 Task: Search one way flight ticket for 5 adults, 2 children, 1 infant in seat and 2 infants on lap in economy from Salina: Salina Regional Airport to New Bern: Coastal Carolina Regional Airport (was Craven County Regional) on 5-4-2023. Number of bags: 1 carry on bag and 1 checked bag. Price is upto 97000. Outbound departure time preference is 17:30.
Action: Mouse moved to (301, 281)
Screenshot: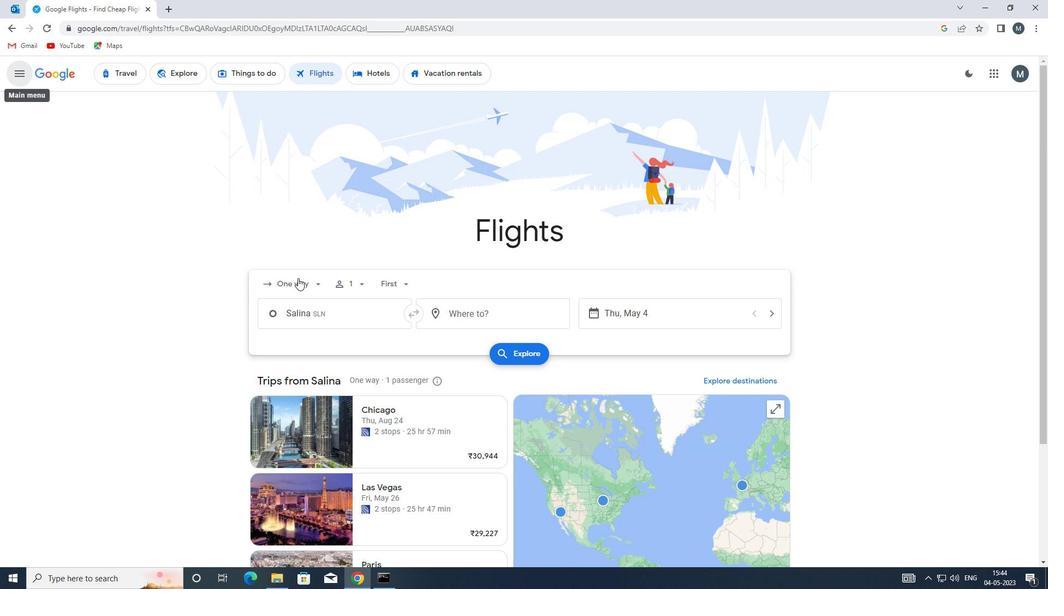 
Action: Mouse pressed left at (301, 281)
Screenshot: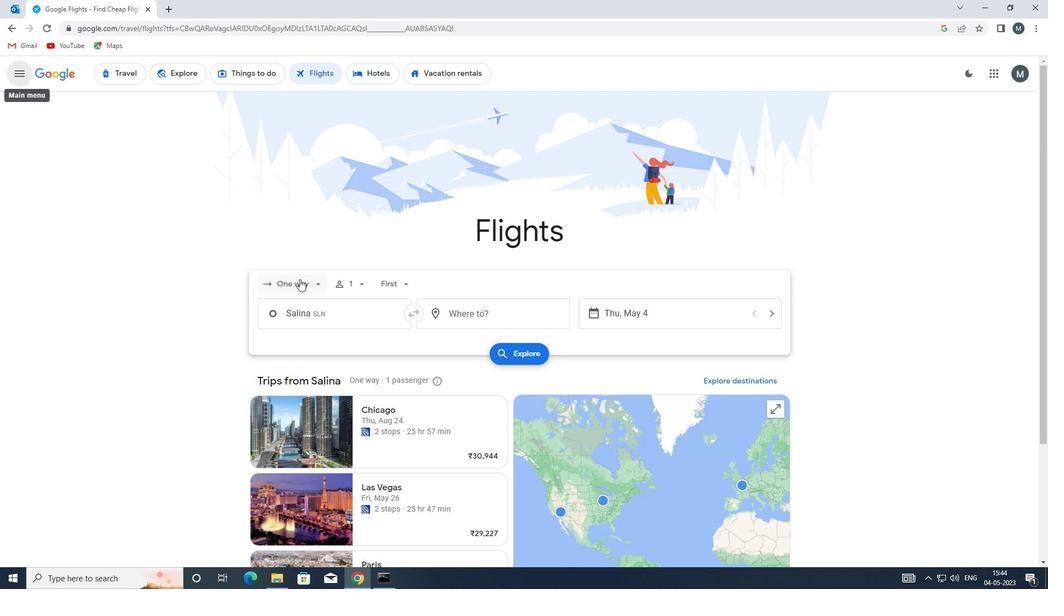 
Action: Mouse moved to (308, 330)
Screenshot: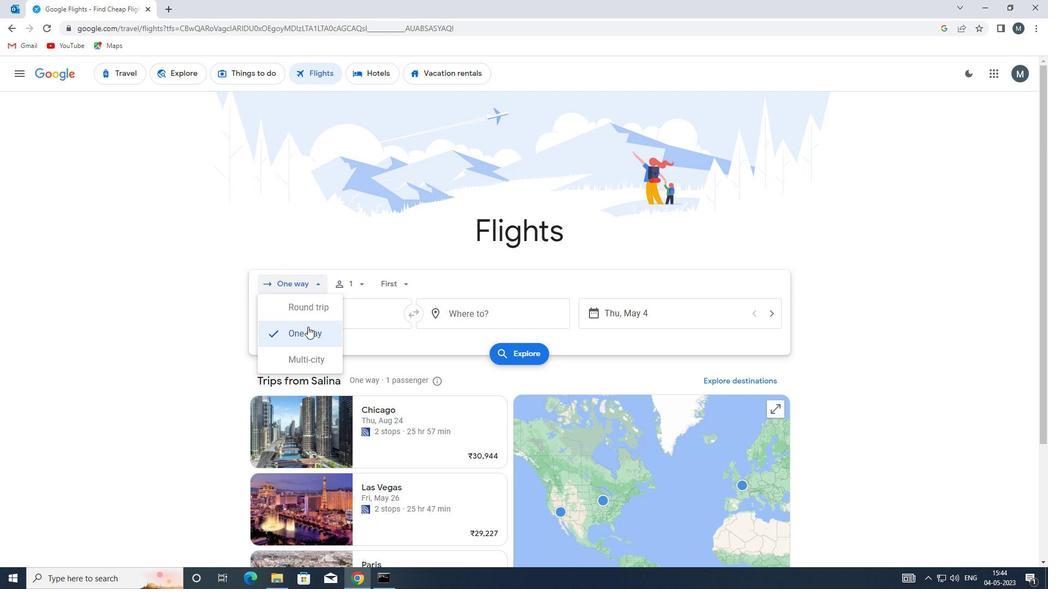 
Action: Mouse pressed left at (308, 330)
Screenshot: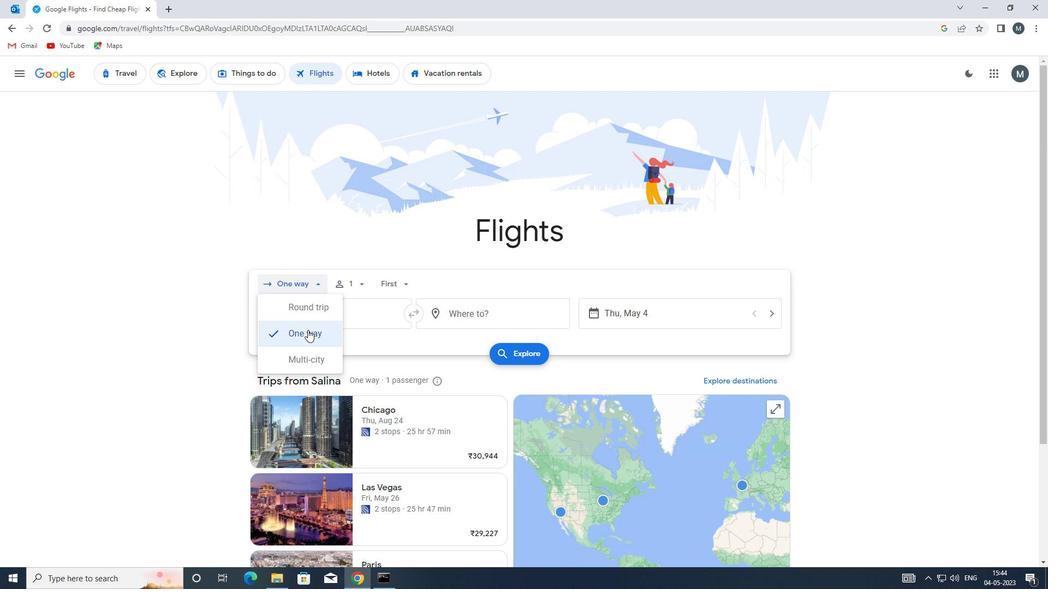 
Action: Mouse moved to (366, 285)
Screenshot: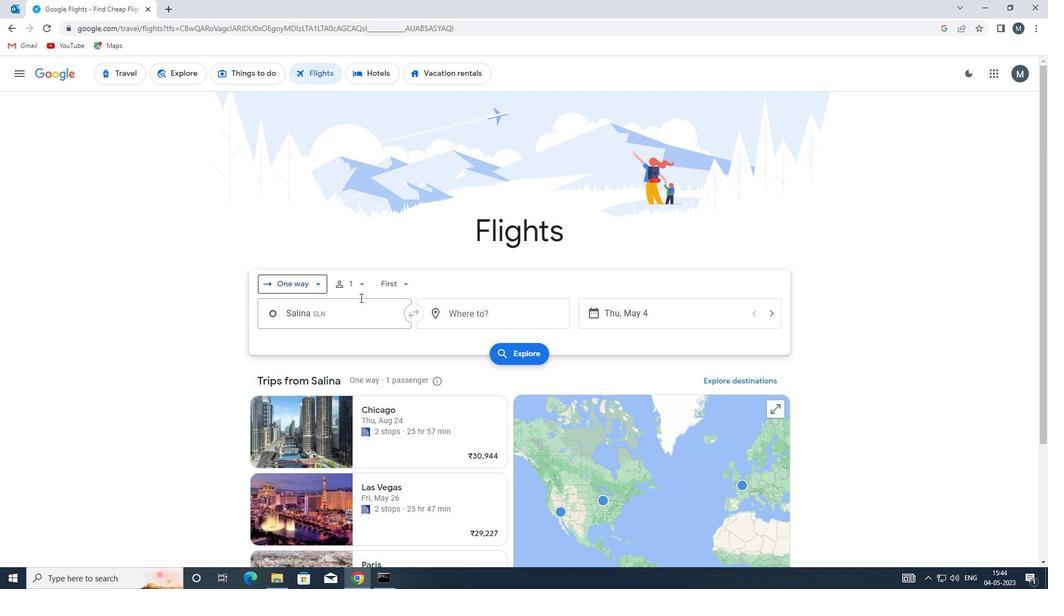 
Action: Mouse pressed left at (366, 285)
Screenshot: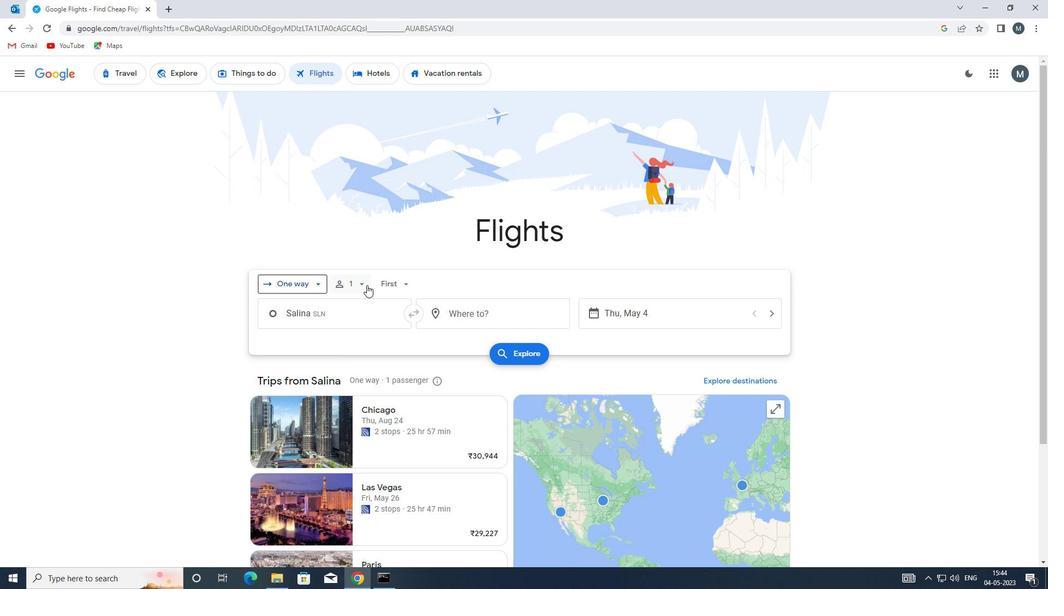 
Action: Mouse moved to (442, 315)
Screenshot: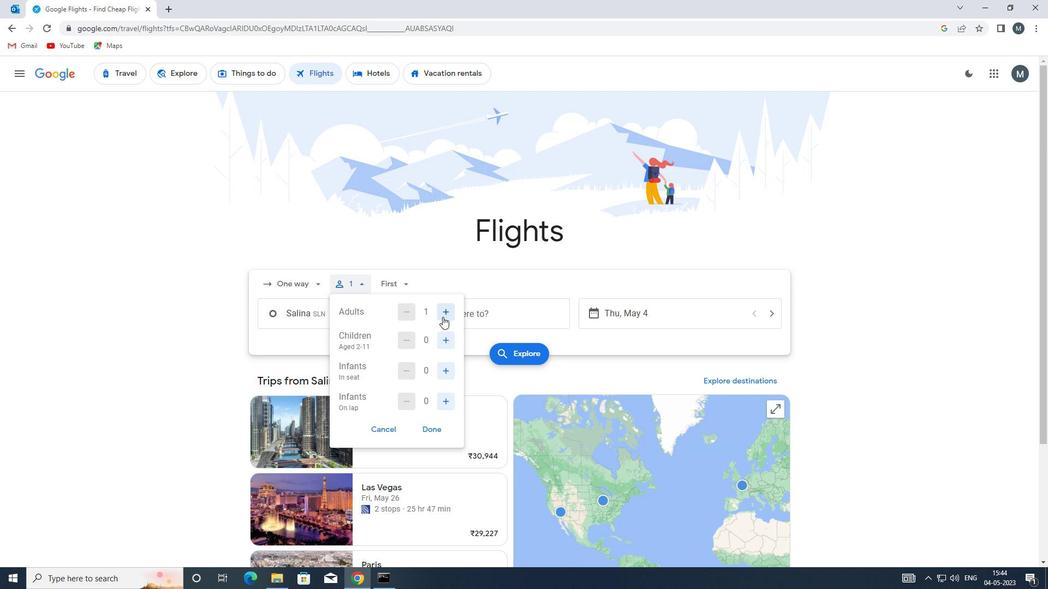 
Action: Mouse pressed left at (442, 315)
Screenshot: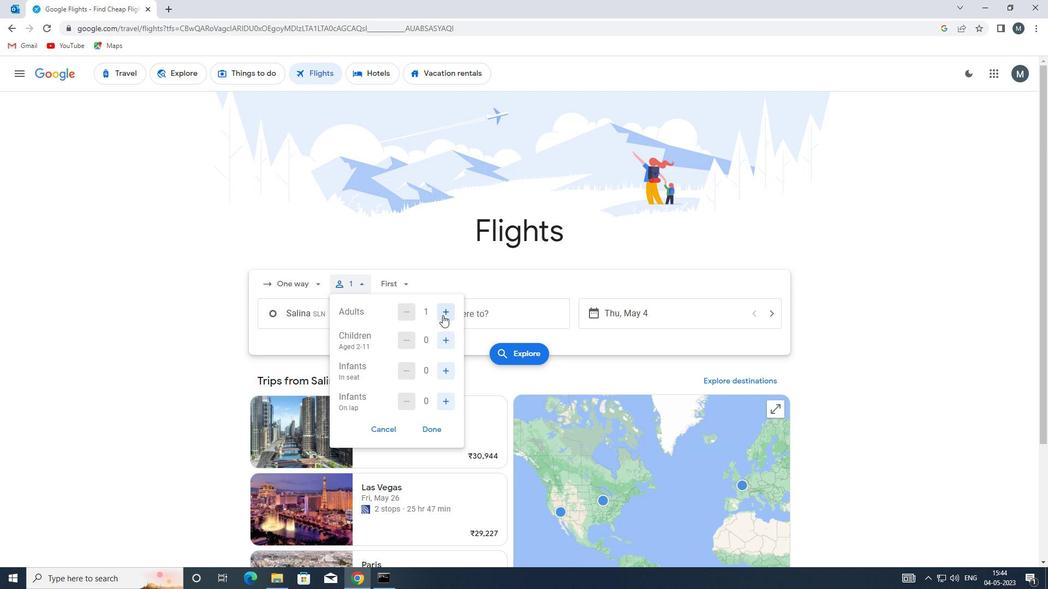 
Action: Mouse moved to (443, 315)
Screenshot: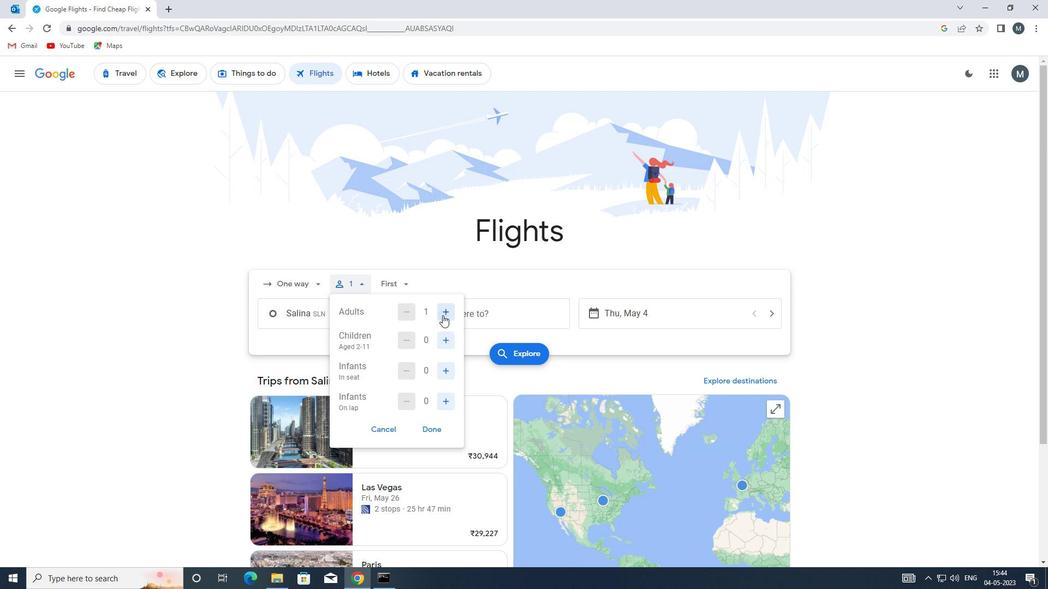 
Action: Mouse pressed left at (443, 315)
Screenshot: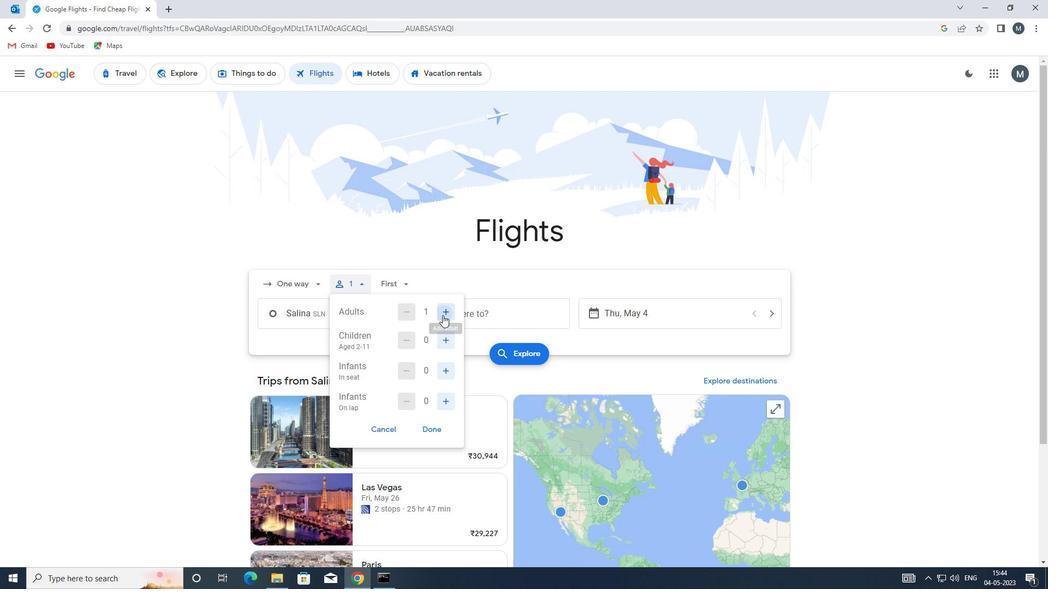 
Action: Mouse pressed left at (443, 315)
Screenshot: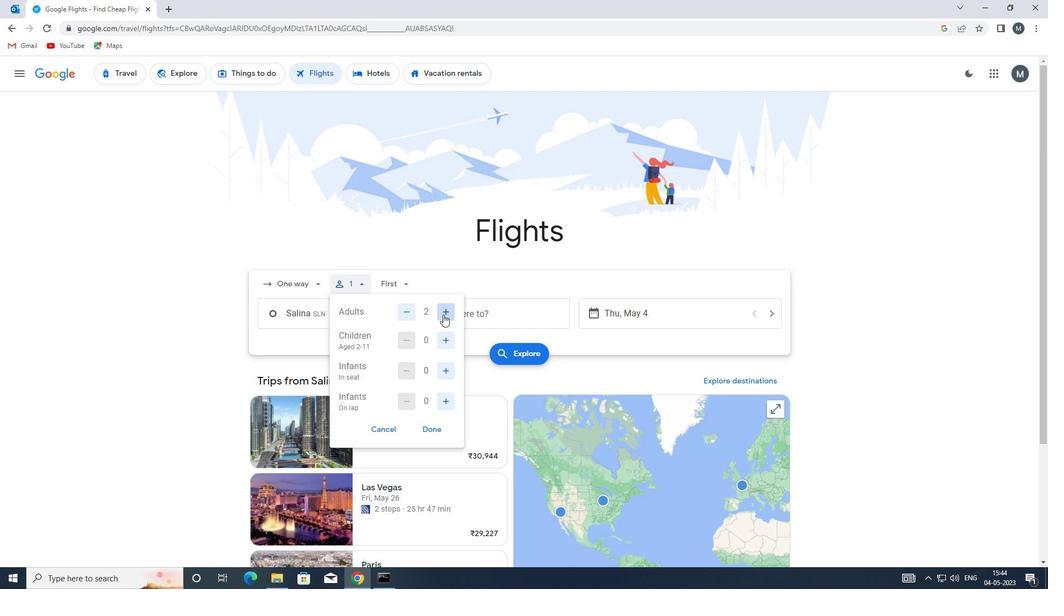 
Action: Mouse pressed left at (443, 315)
Screenshot: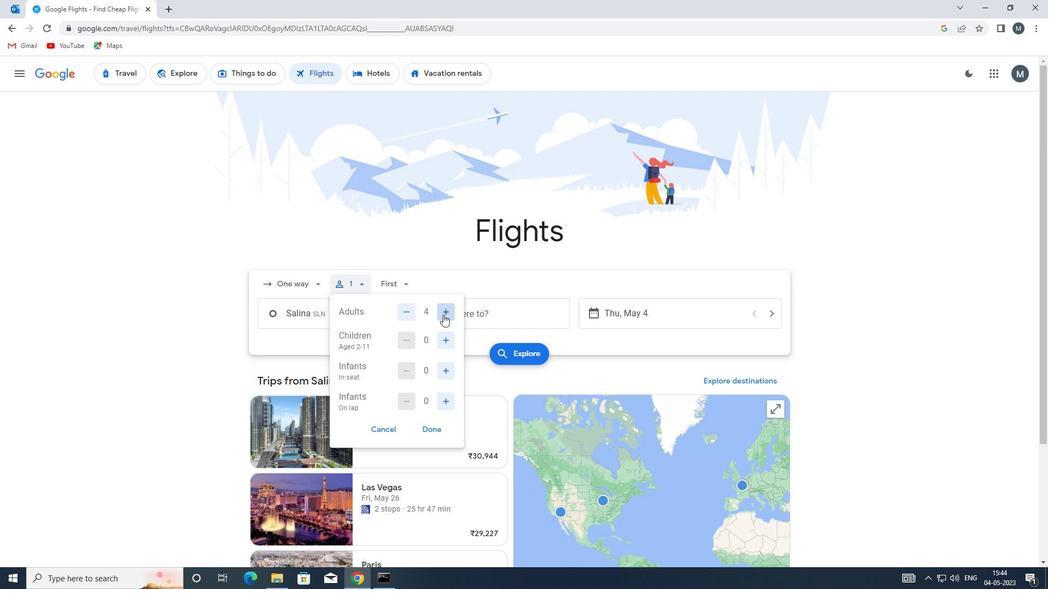
Action: Mouse moved to (449, 345)
Screenshot: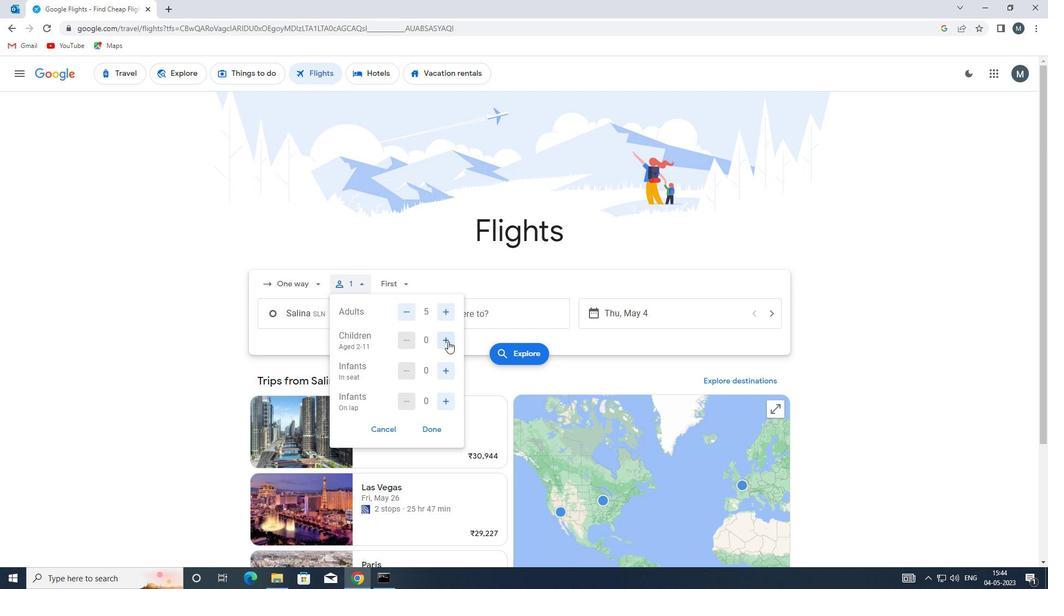 
Action: Mouse pressed left at (449, 345)
Screenshot: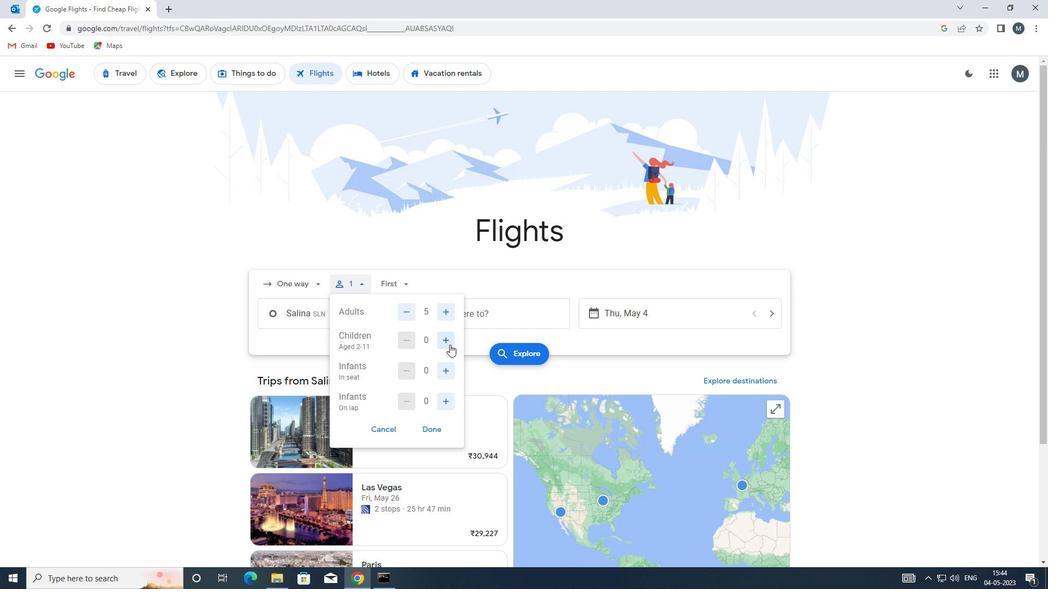 
Action: Mouse moved to (450, 345)
Screenshot: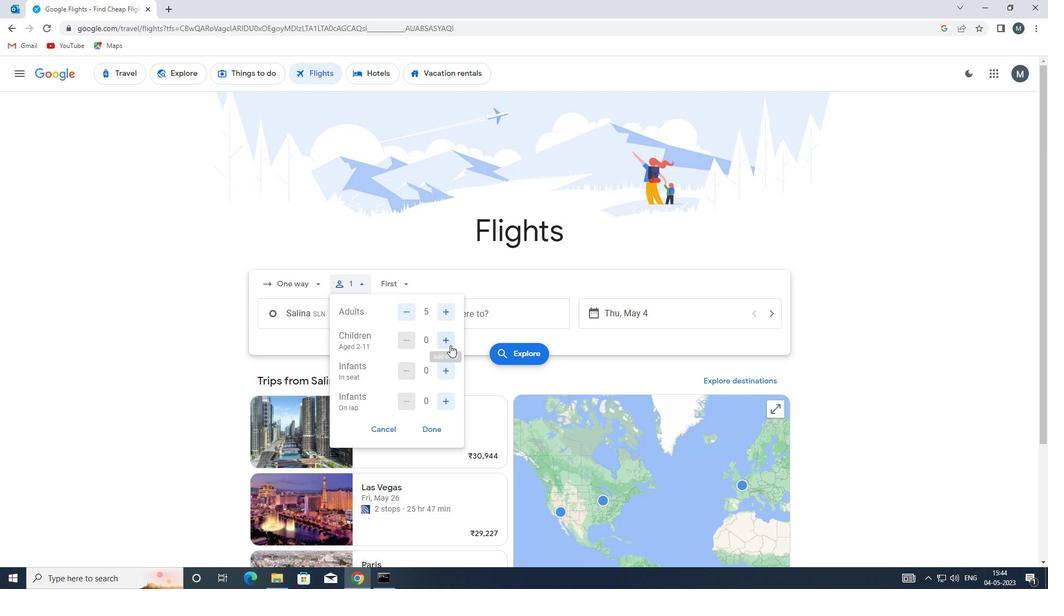 
Action: Mouse pressed left at (450, 345)
Screenshot: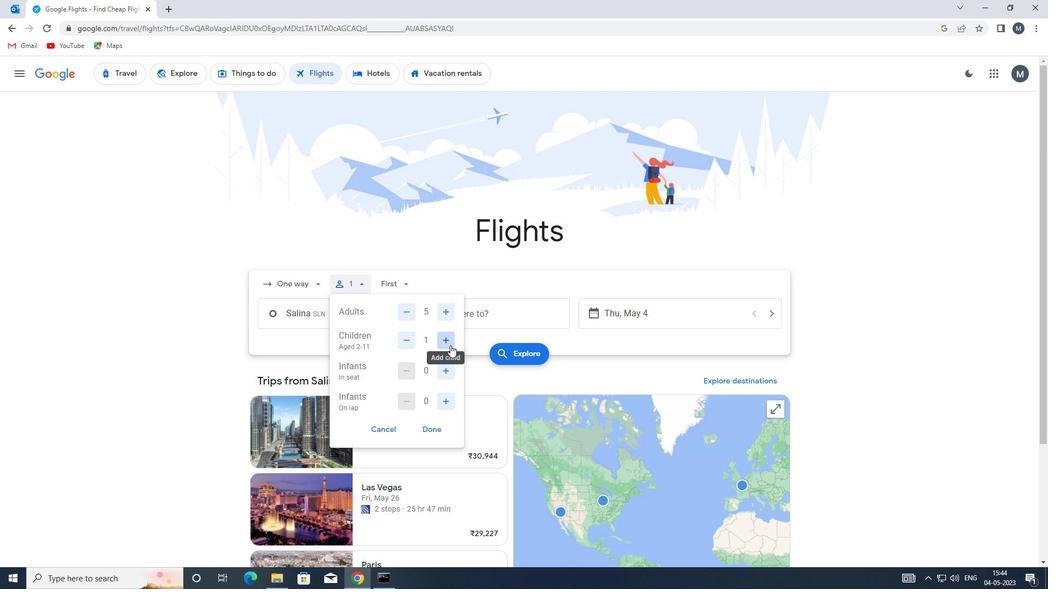 
Action: Mouse moved to (443, 369)
Screenshot: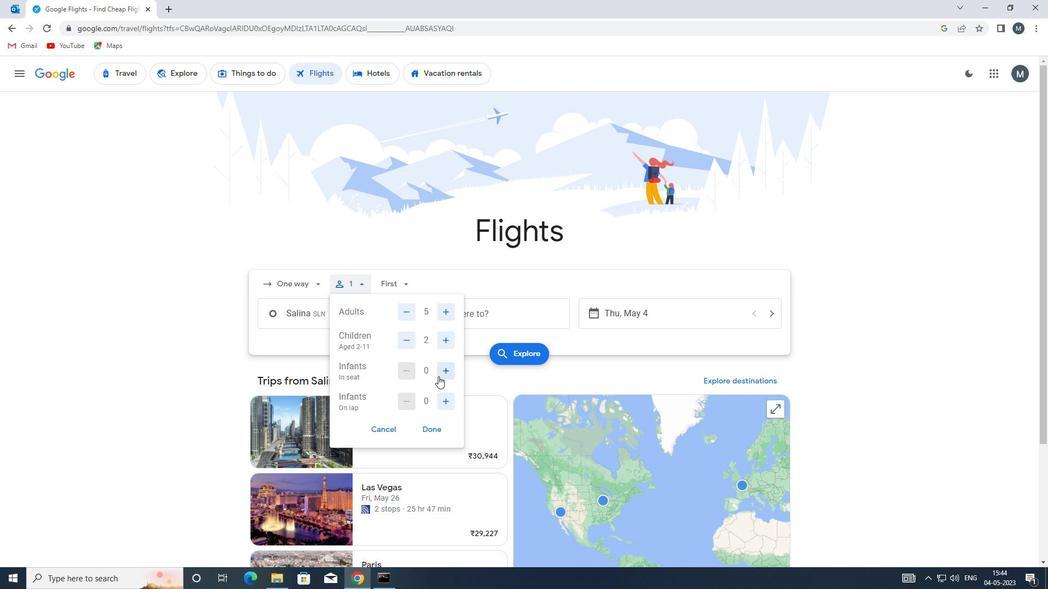 
Action: Mouse pressed left at (443, 369)
Screenshot: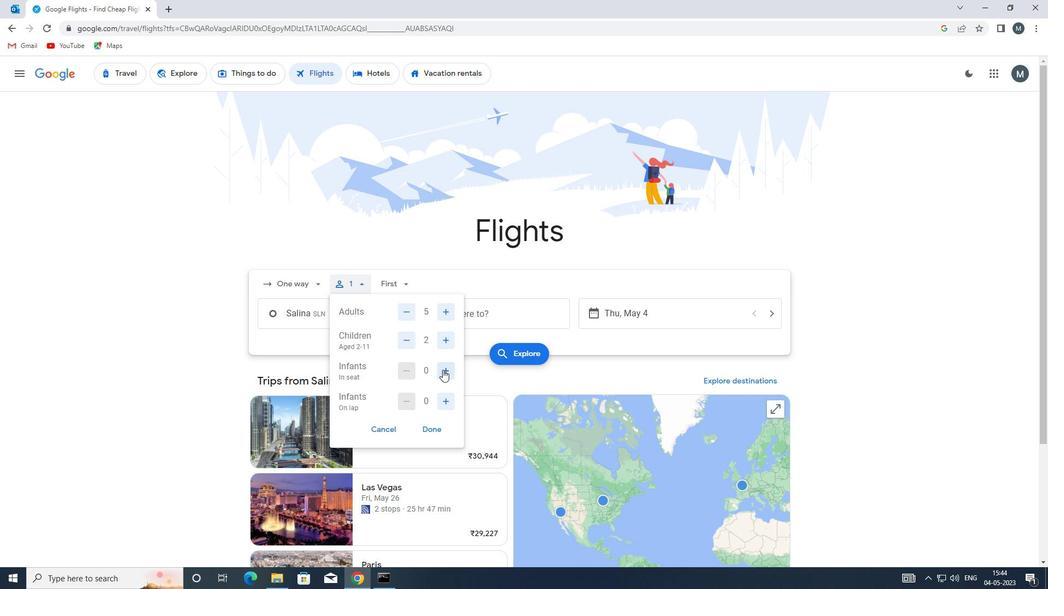 
Action: Mouse moved to (447, 401)
Screenshot: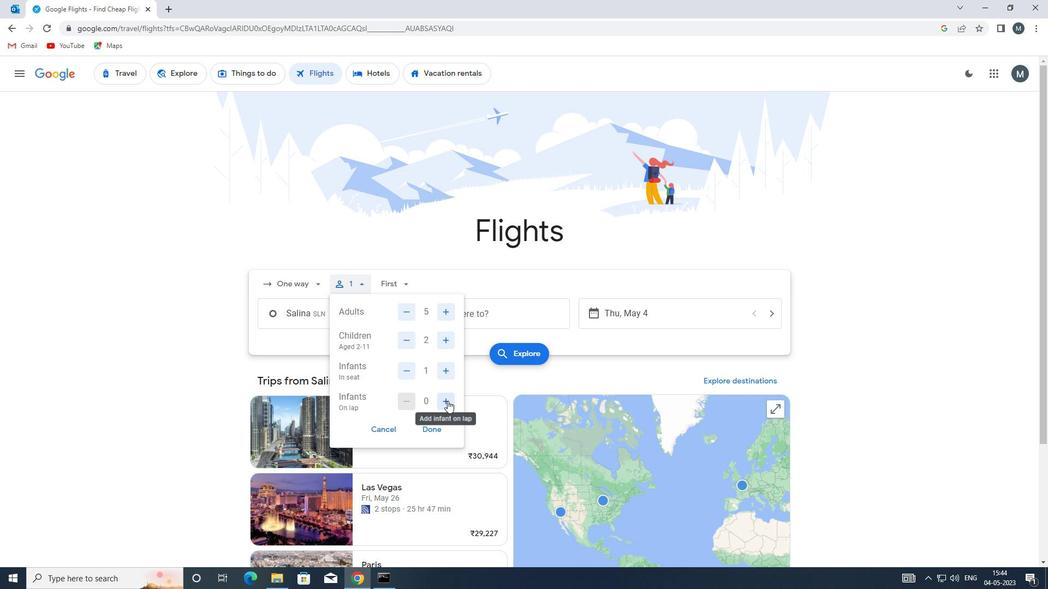 
Action: Mouse pressed left at (447, 401)
Screenshot: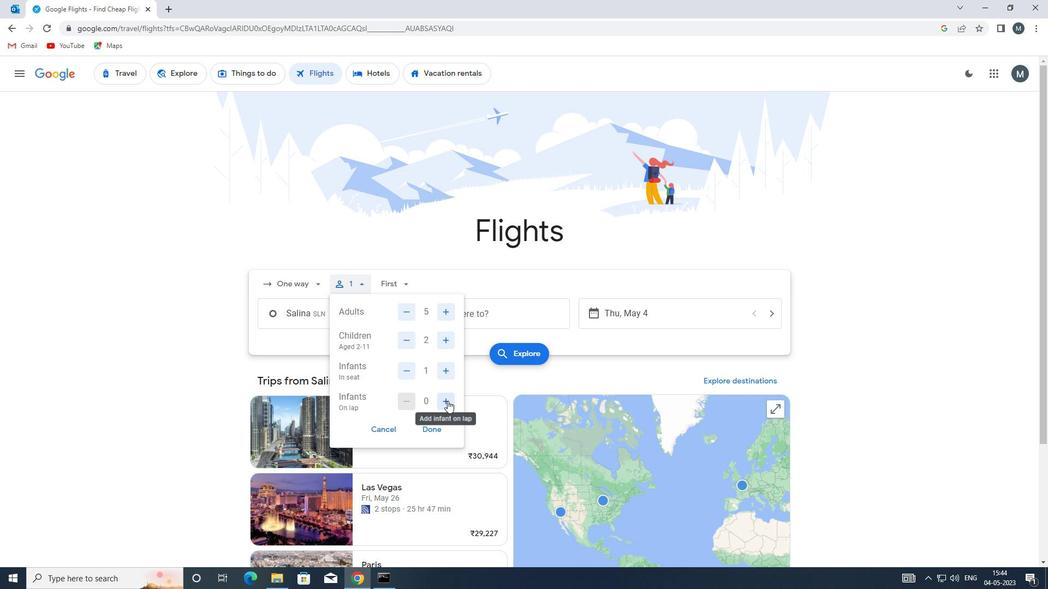 
Action: Mouse moved to (447, 402)
Screenshot: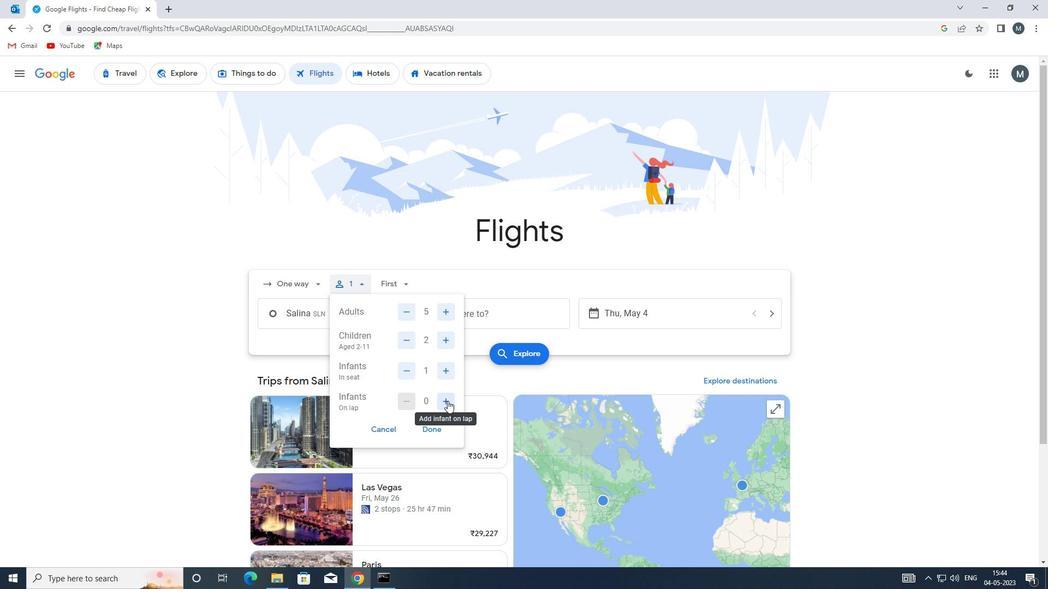 
Action: Mouse pressed left at (447, 402)
Screenshot: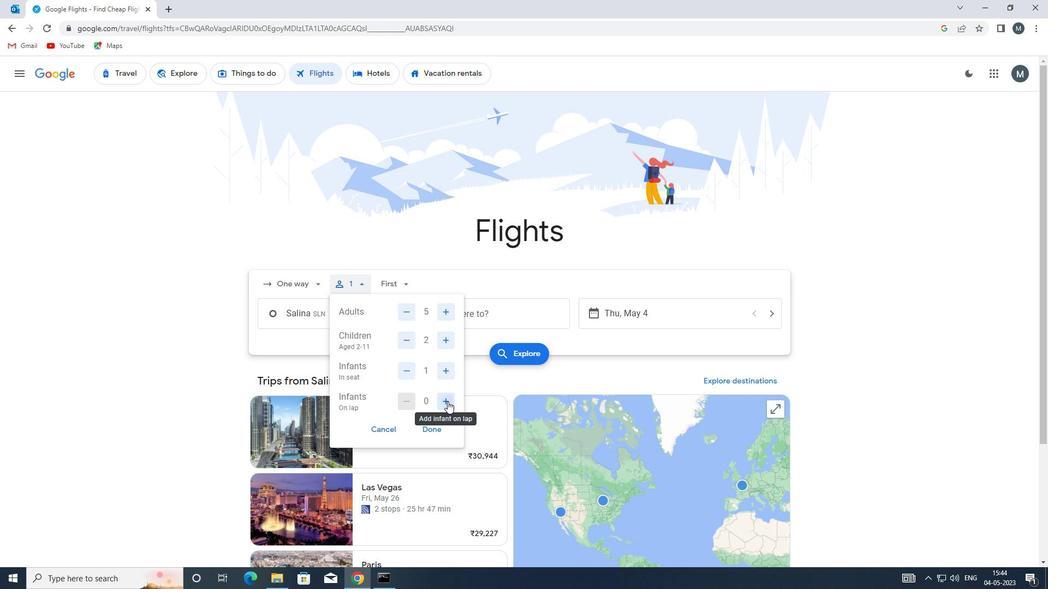 
Action: Mouse moved to (402, 399)
Screenshot: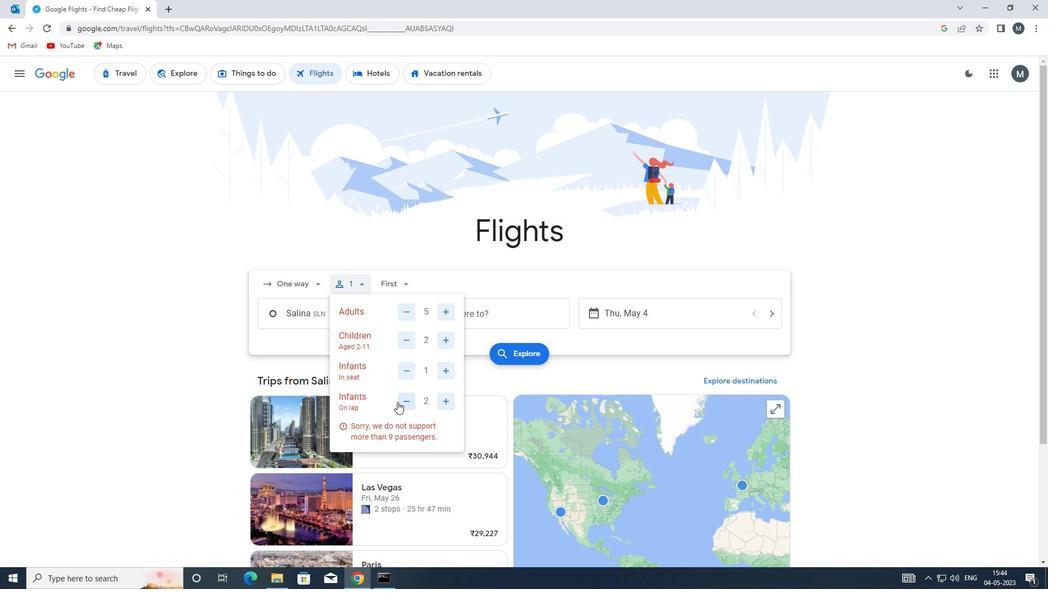 
Action: Mouse pressed left at (402, 399)
Screenshot: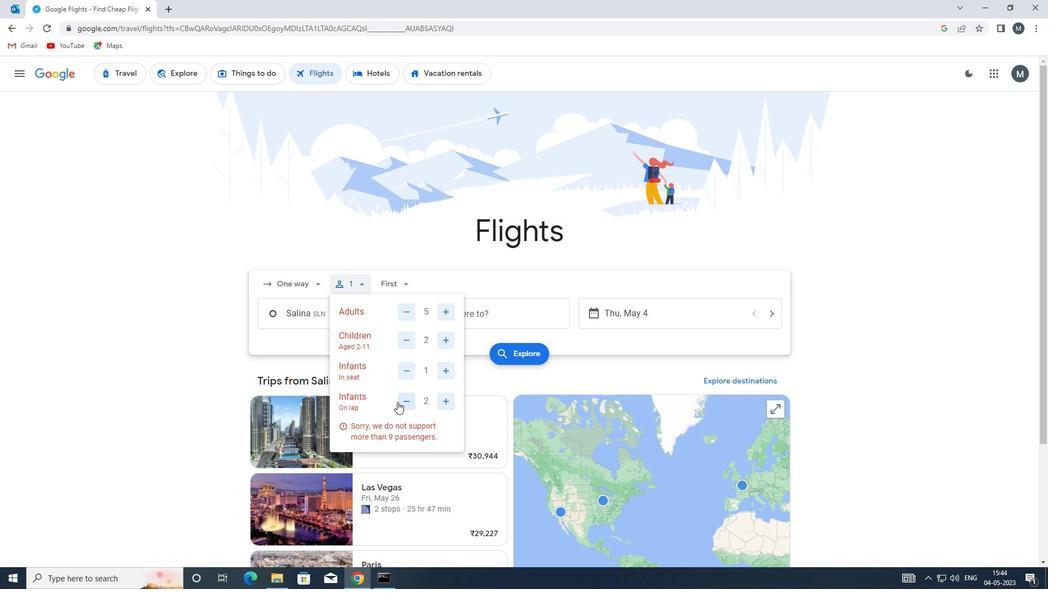 
Action: Mouse moved to (437, 424)
Screenshot: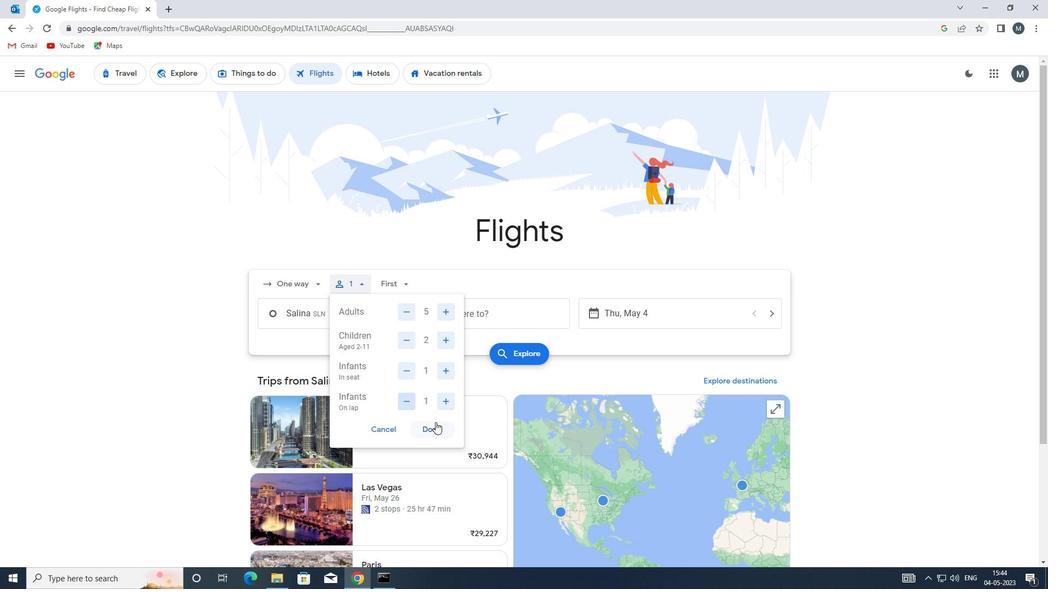 
Action: Mouse pressed left at (437, 424)
Screenshot: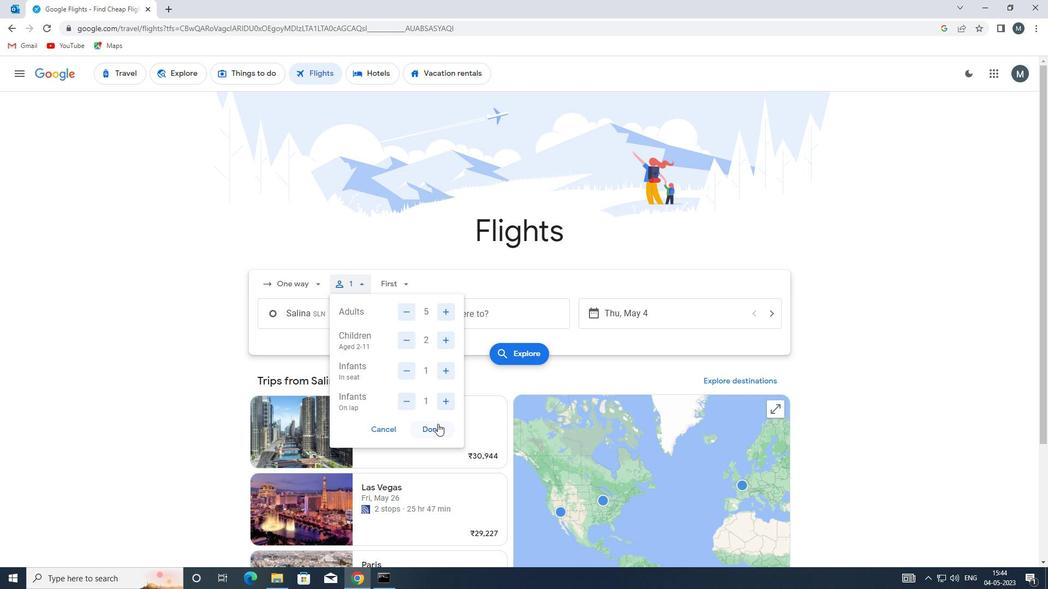 
Action: Mouse moved to (409, 284)
Screenshot: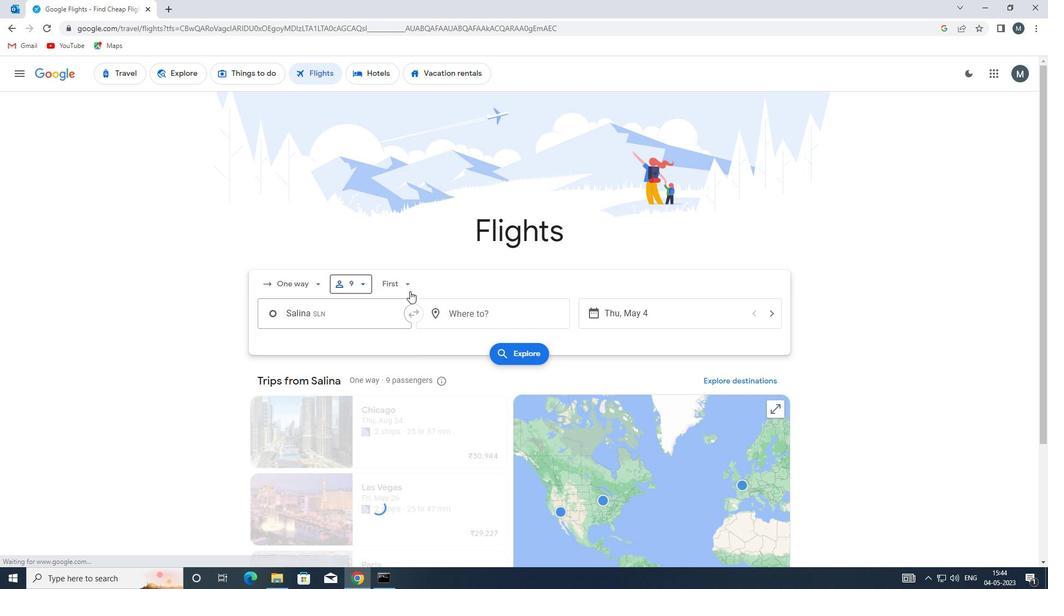 
Action: Mouse pressed left at (409, 284)
Screenshot: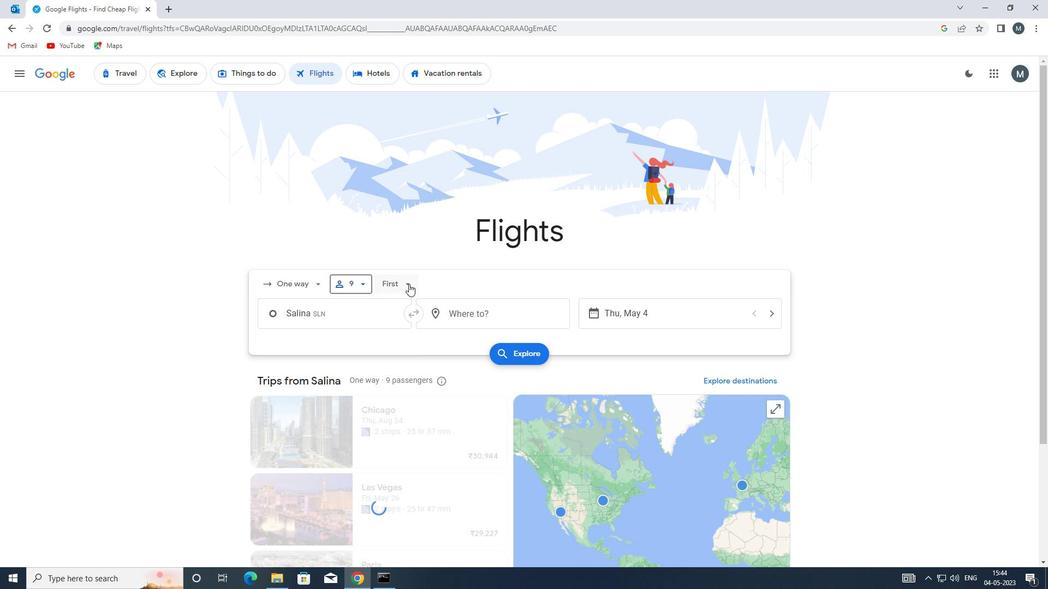 
Action: Mouse moved to (418, 306)
Screenshot: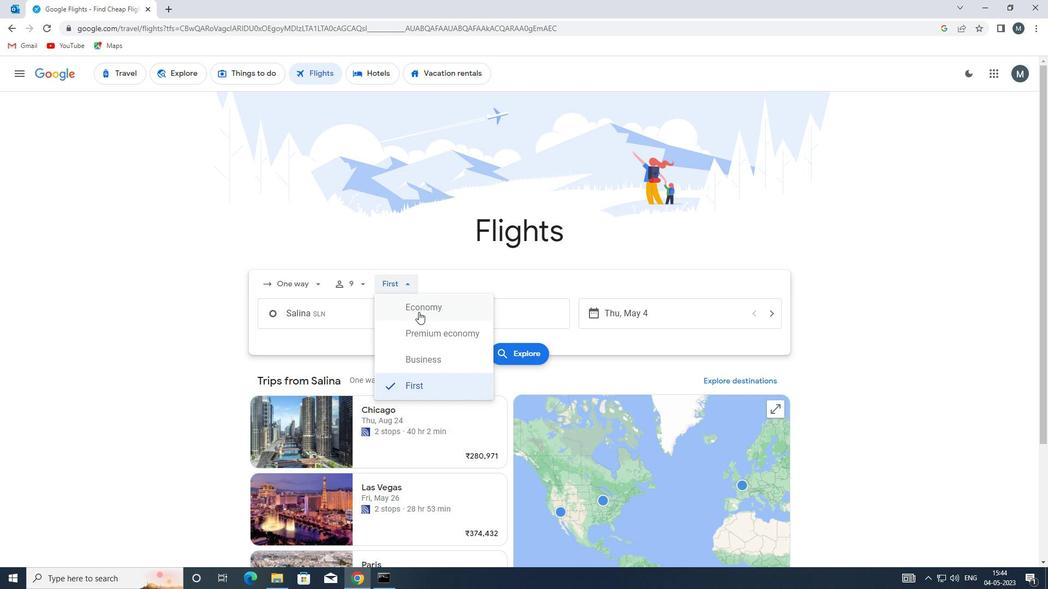 
Action: Mouse pressed left at (418, 306)
Screenshot: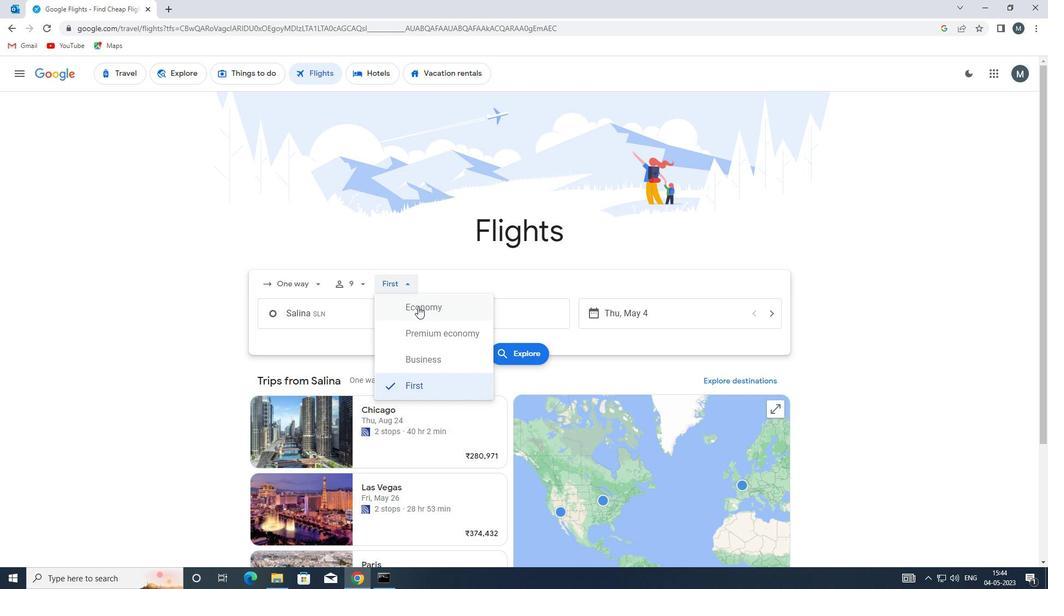 
Action: Mouse moved to (350, 316)
Screenshot: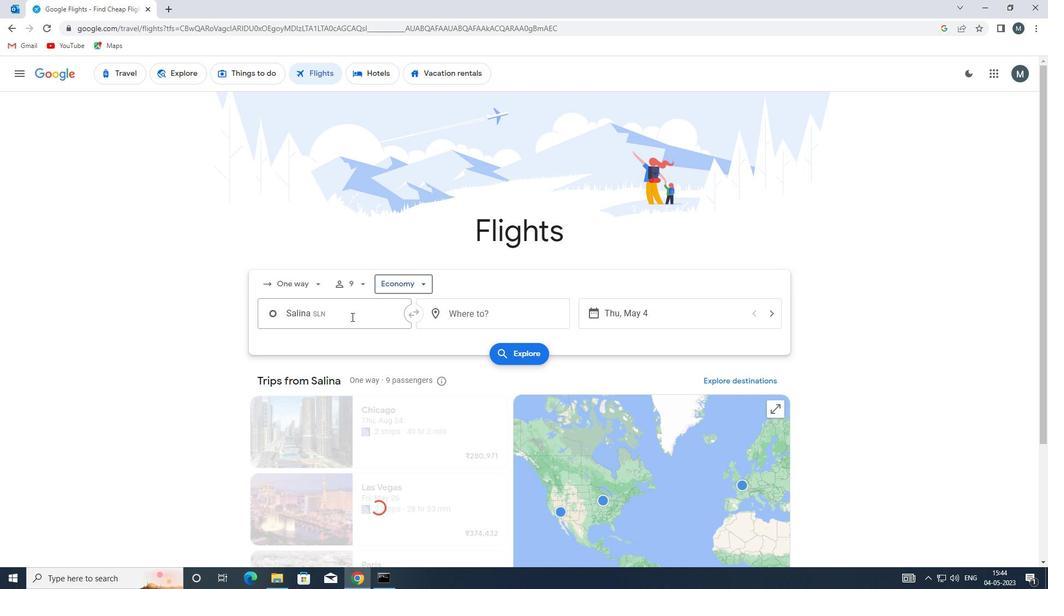 
Action: Mouse pressed left at (350, 316)
Screenshot: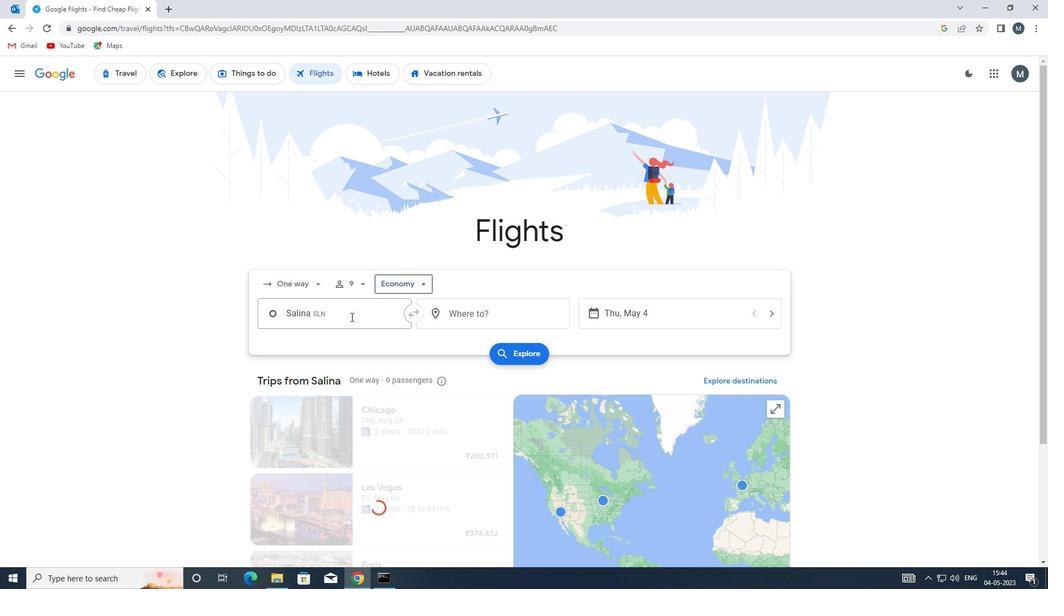 
Action: Mouse moved to (352, 348)
Screenshot: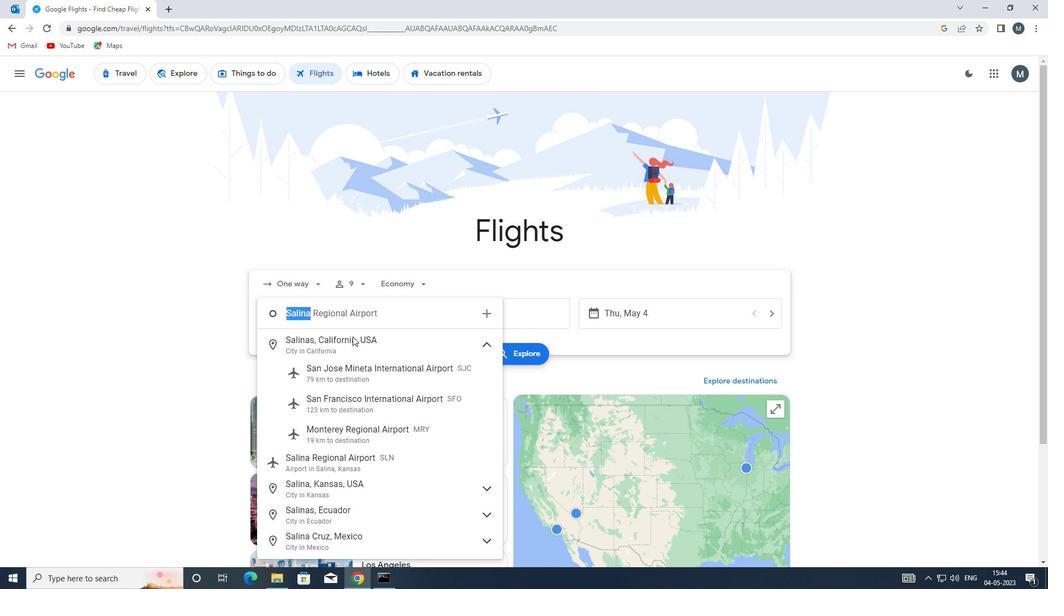 
Action: Key pressed <Key.enter>
Screenshot: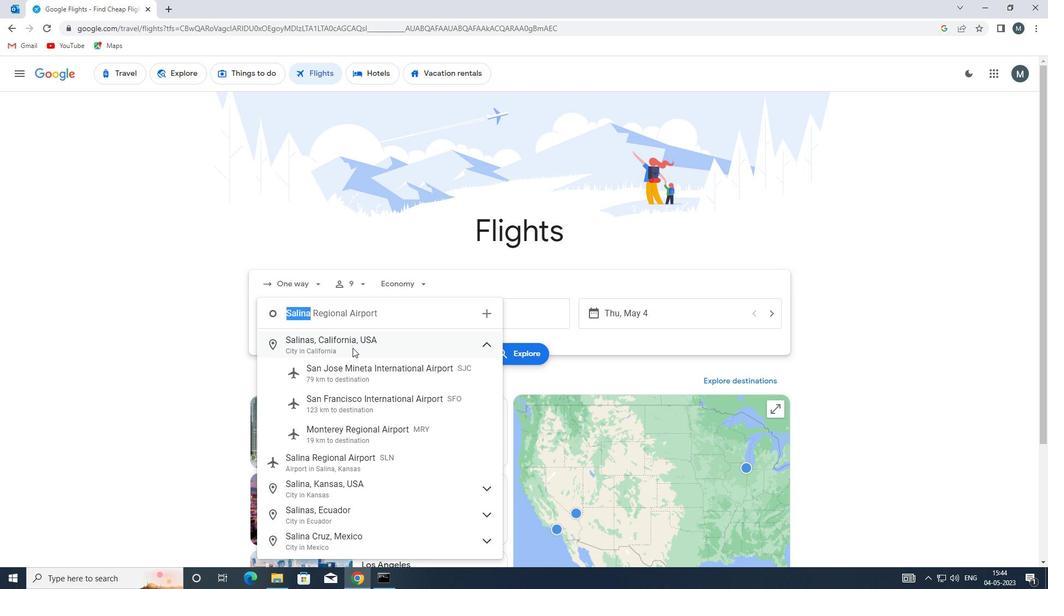 
Action: Mouse moved to (462, 314)
Screenshot: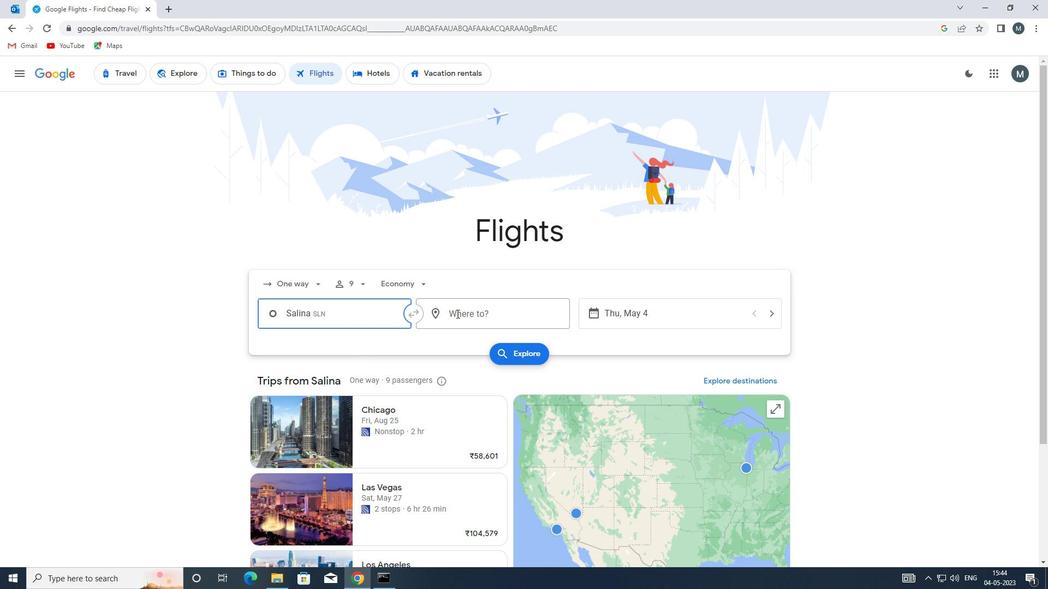 
Action: Mouse pressed left at (462, 314)
Screenshot: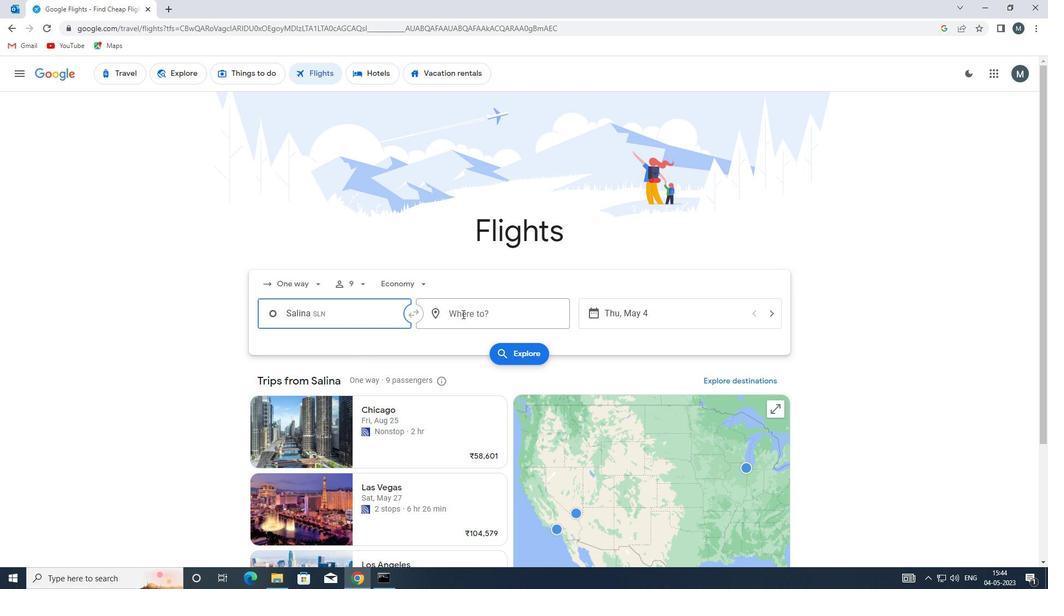
Action: Mouse moved to (475, 317)
Screenshot: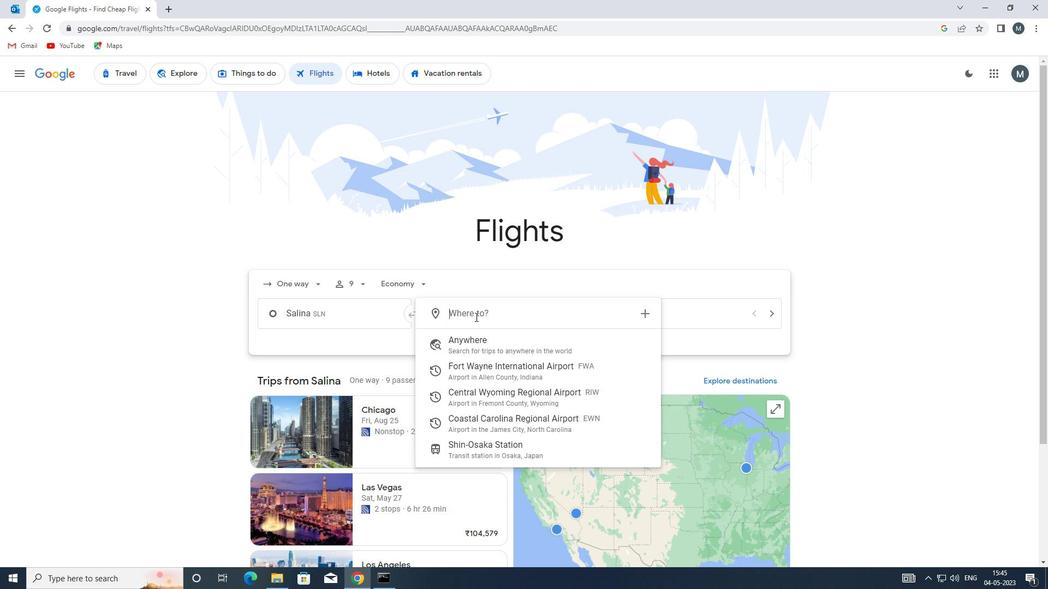 
Action: Key pressed ewn
Screenshot: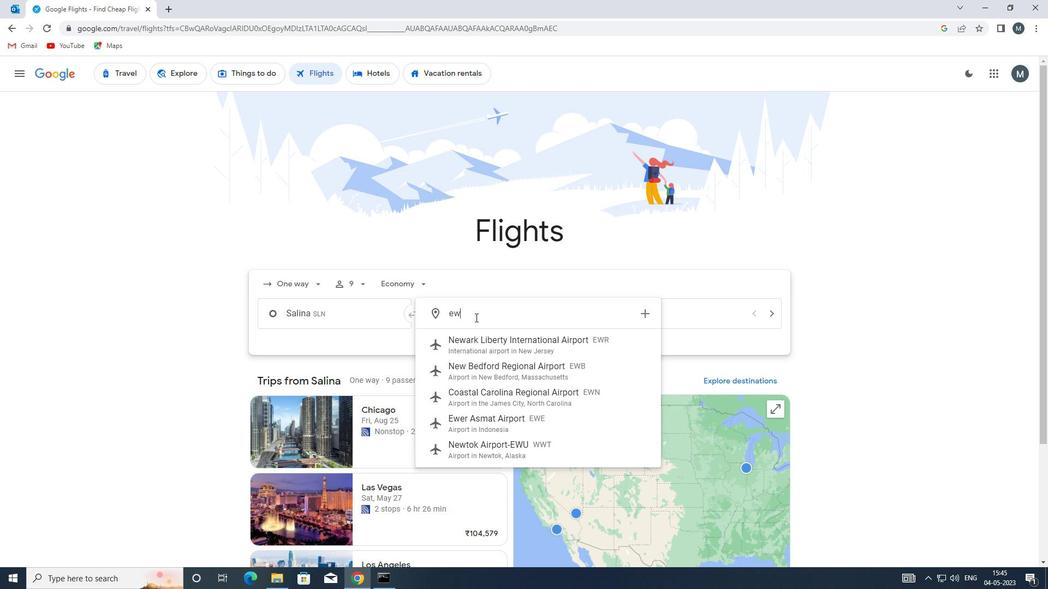 
Action: Mouse moved to (509, 348)
Screenshot: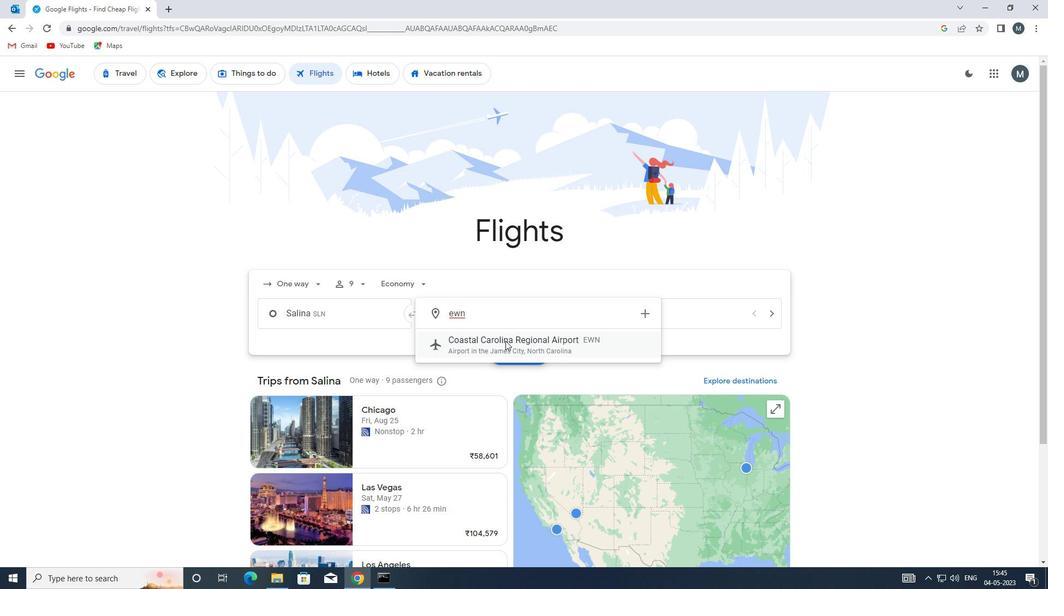 
Action: Mouse pressed left at (509, 348)
Screenshot: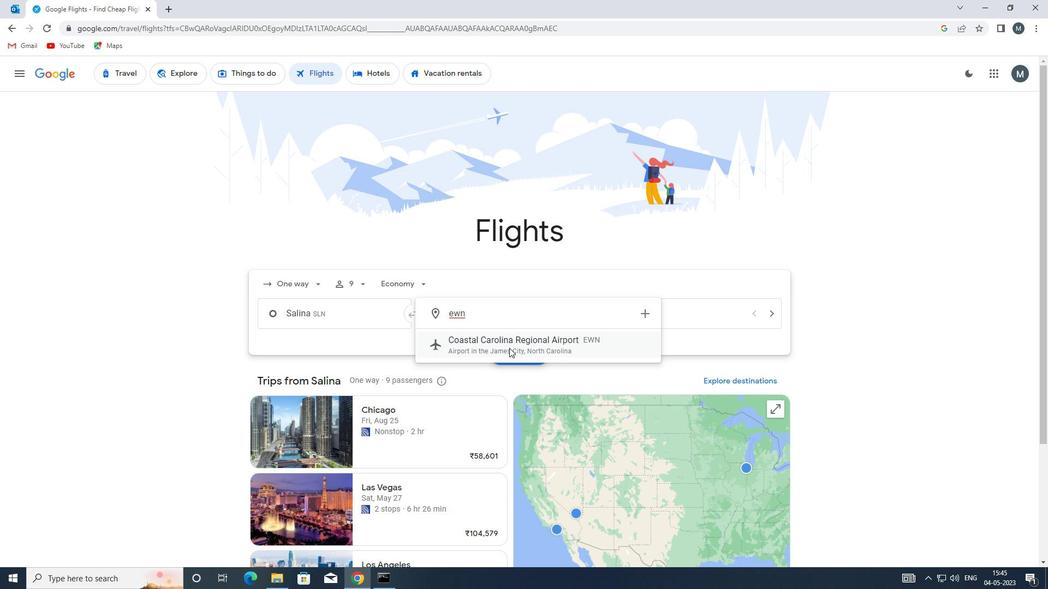 
Action: Mouse moved to (622, 318)
Screenshot: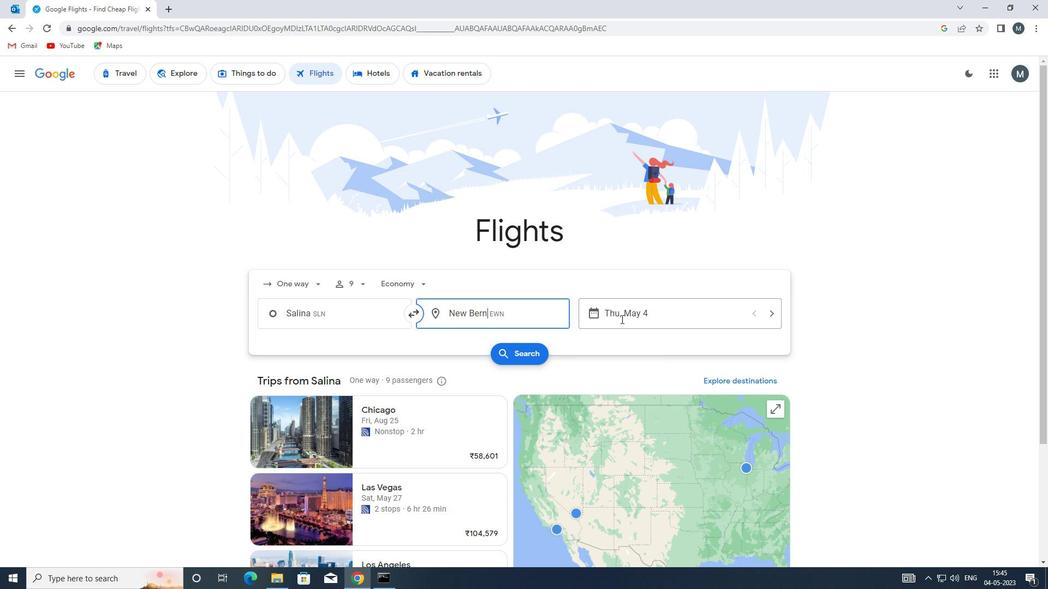 
Action: Mouse pressed left at (622, 318)
Screenshot: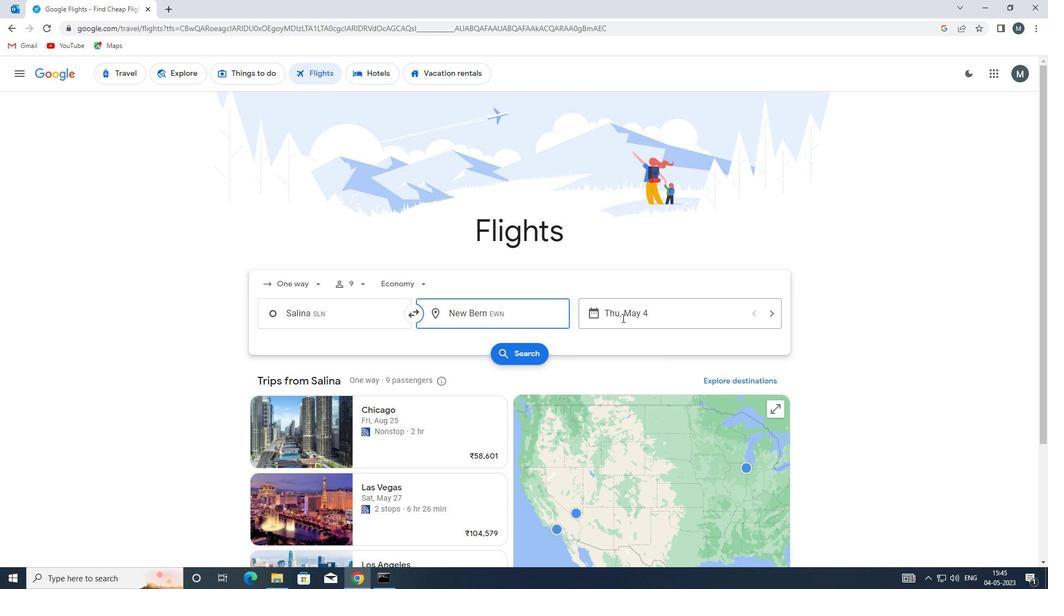 
Action: Mouse moved to (494, 368)
Screenshot: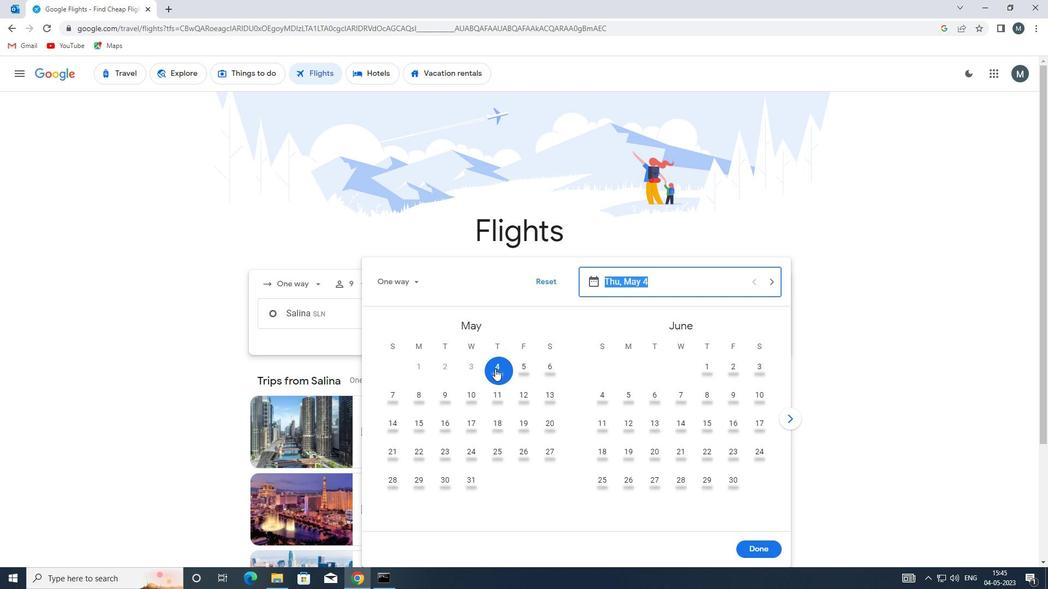 
Action: Mouse pressed left at (494, 368)
Screenshot: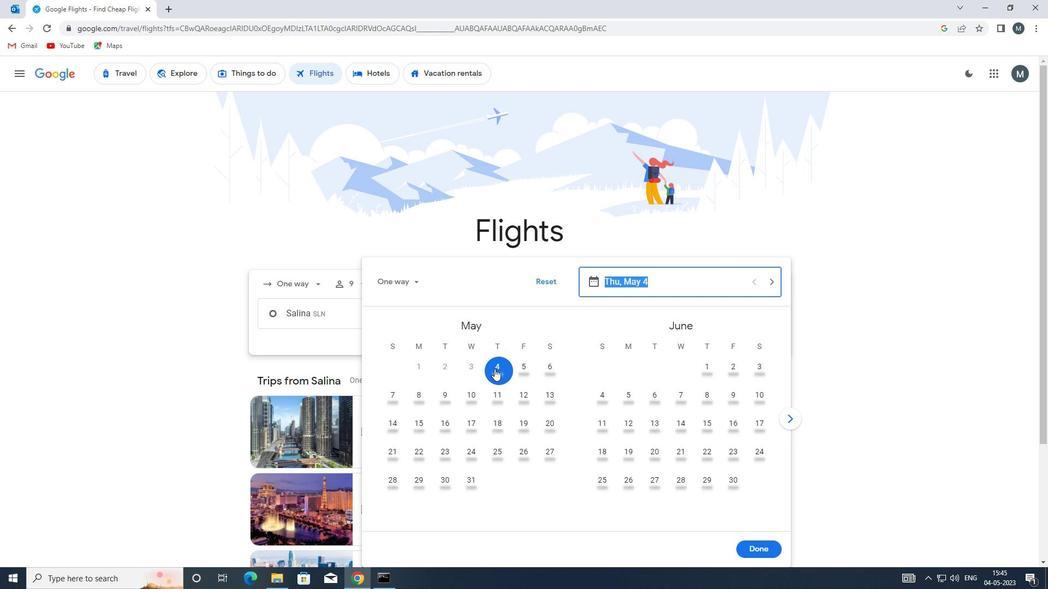 
Action: Mouse moved to (754, 544)
Screenshot: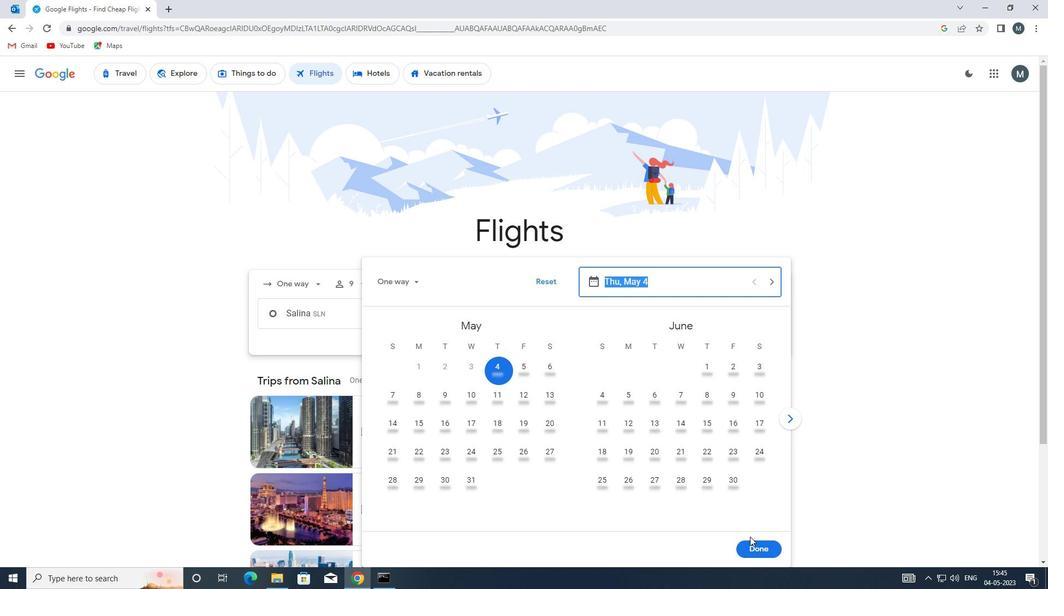 
Action: Mouse pressed left at (754, 544)
Screenshot: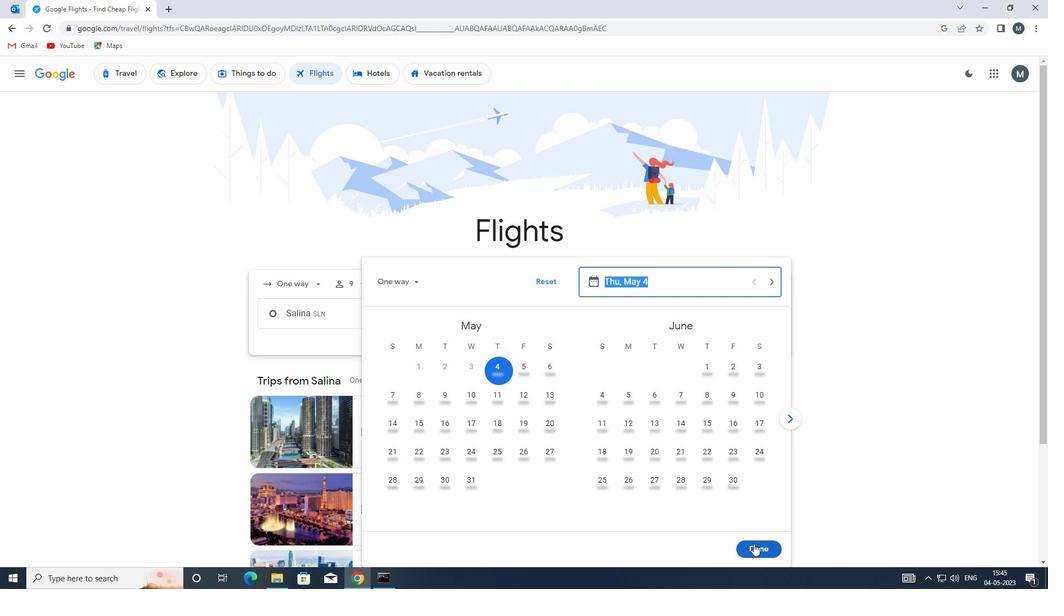 
Action: Mouse moved to (507, 352)
Screenshot: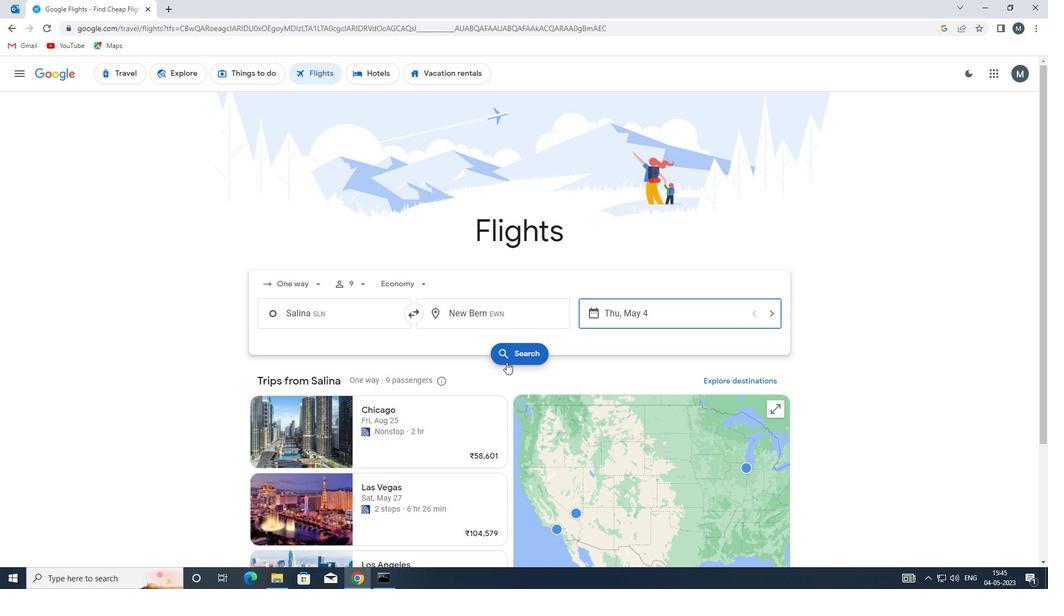
Action: Mouse pressed left at (507, 352)
Screenshot: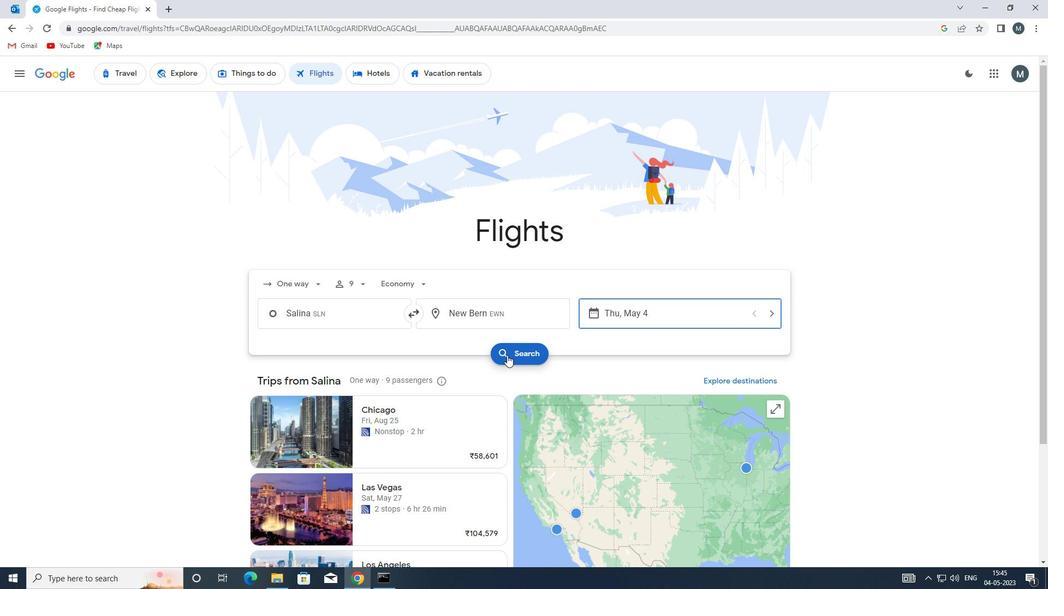 
Action: Mouse moved to (286, 177)
Screenshot: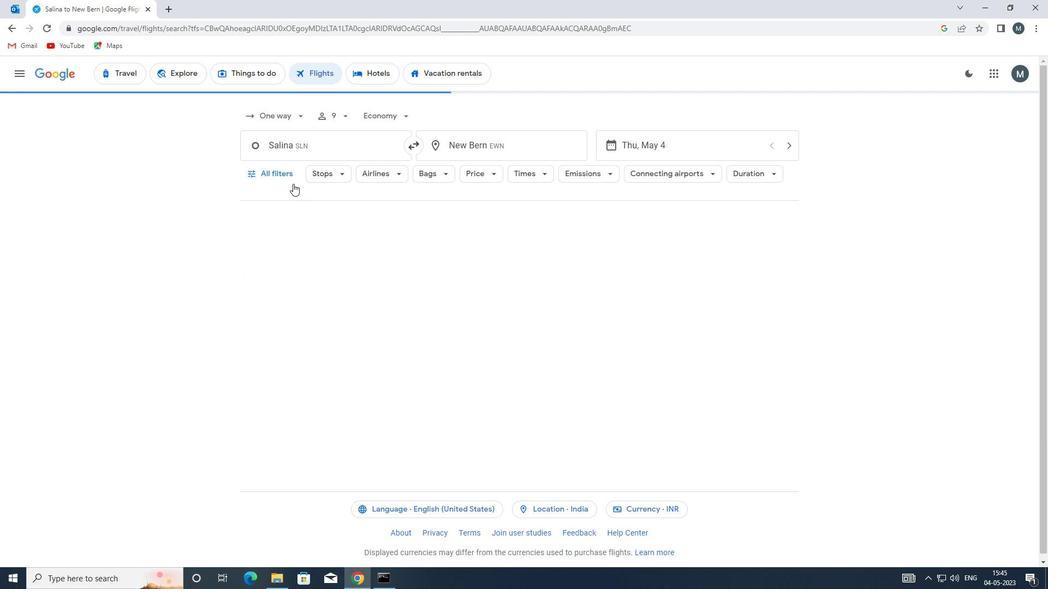 
Action: Mouse pressed left at (286, 177)
Screenshot: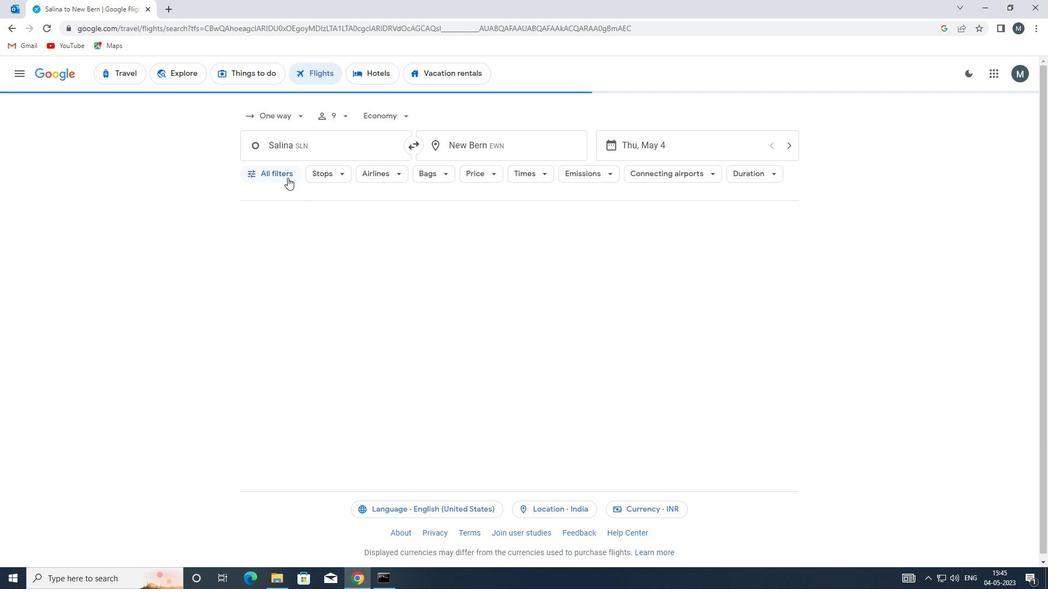 
Action: Mouse moved to (326, 271)
Screenshot: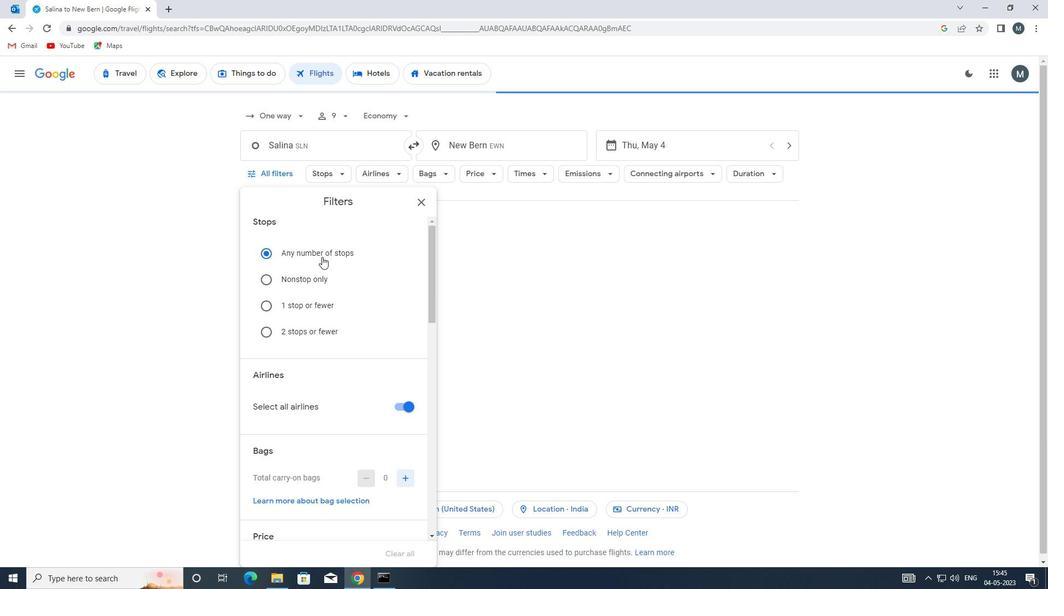 
Action: Mouse scrolled (326, 270) with delta (0, 0)
Screenshot: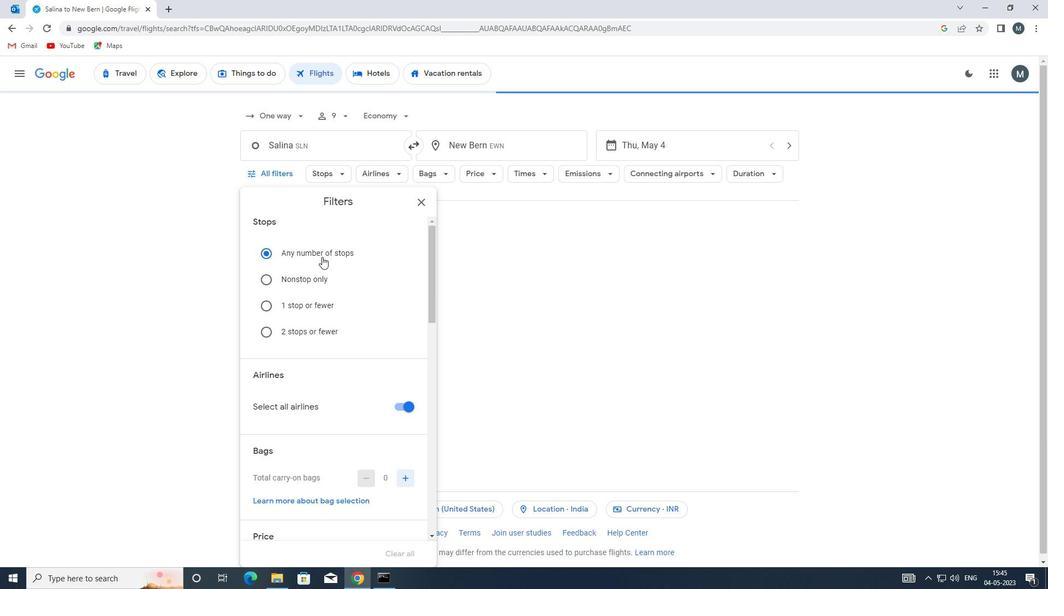 
Action: Mouse moved to (326, 276)
Screenshot: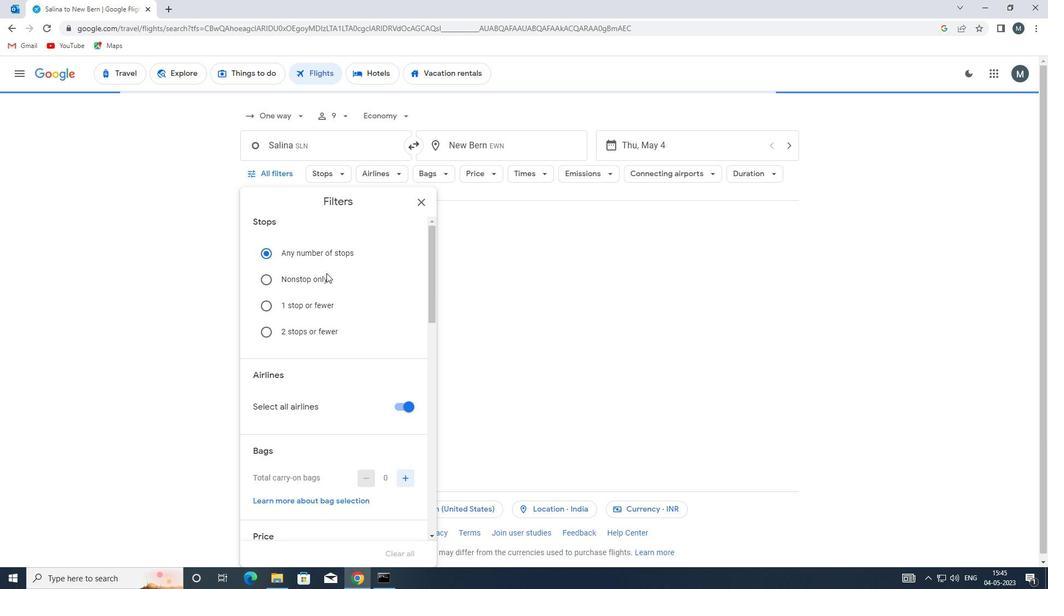 
Action: Mouse scrolled (326, 276) with delta (0, 0)
Screenshot: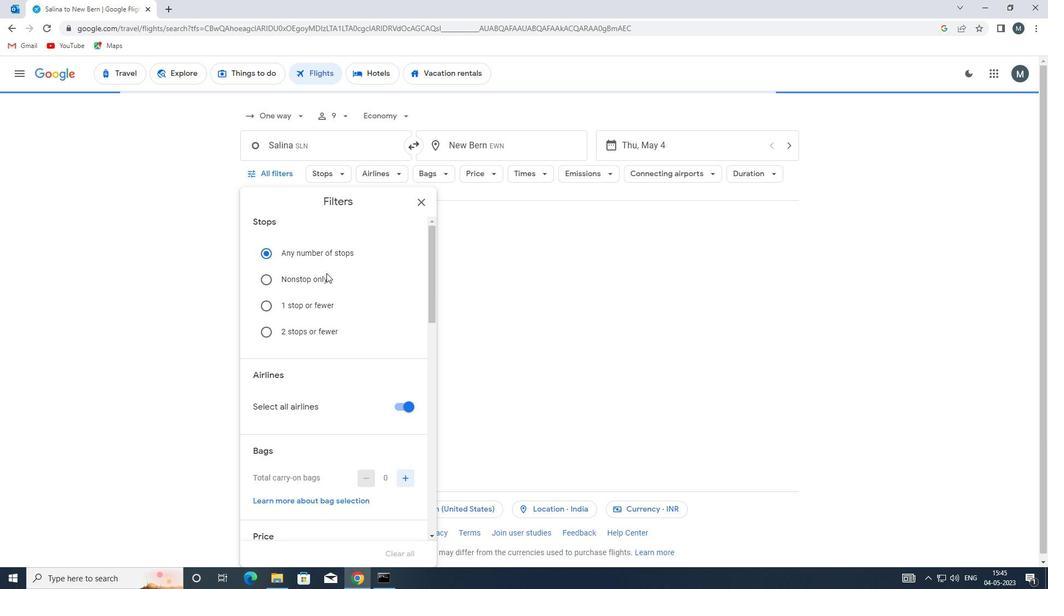 
Action: Mouse moved to (403, 300)
Screenshot: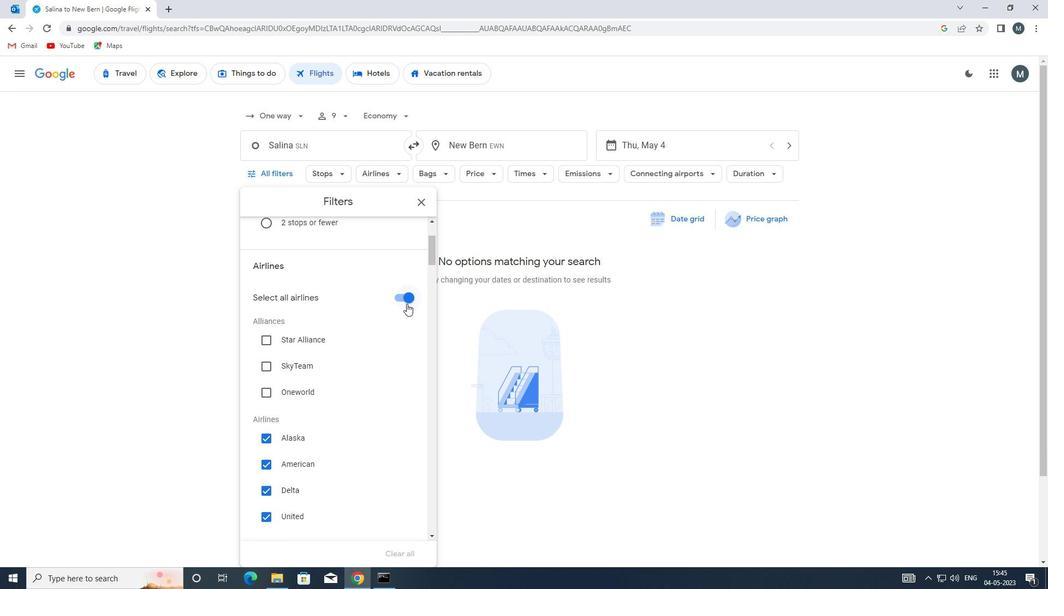 
Action: Mouse pressed left at (403, 300)
Screenshot: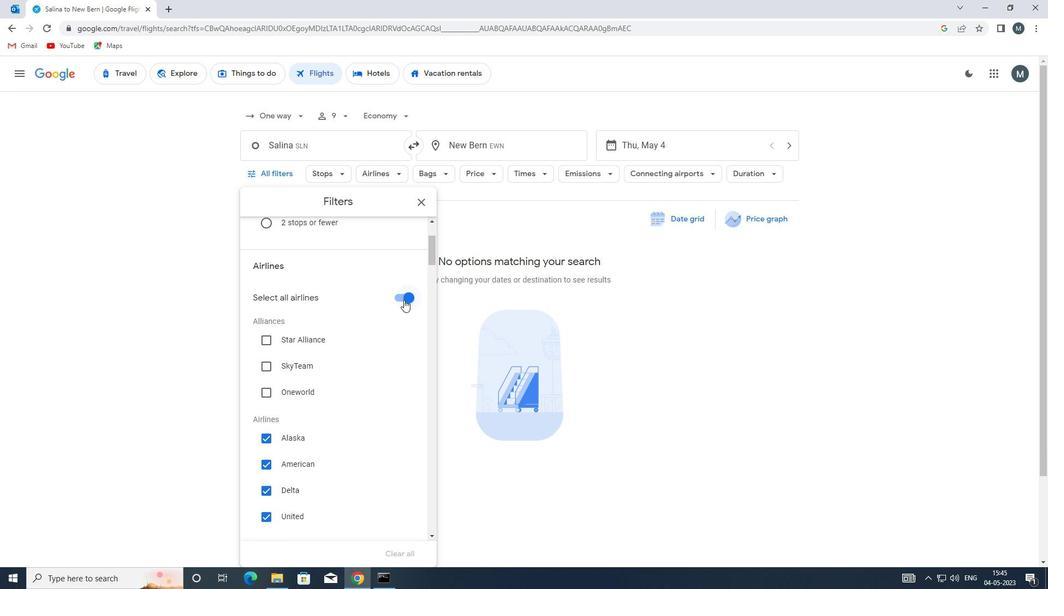 
Action: Mouse moved to (337, 321)
Screenshot: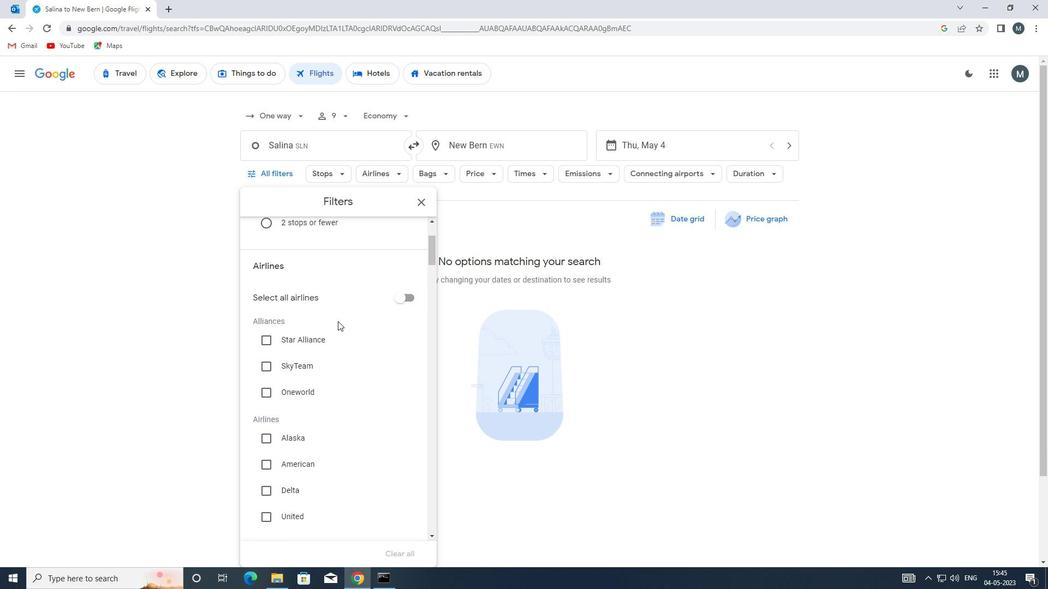 
Action: Mouse scrolled (337, 320) with delta (0, 0)
Screenshot: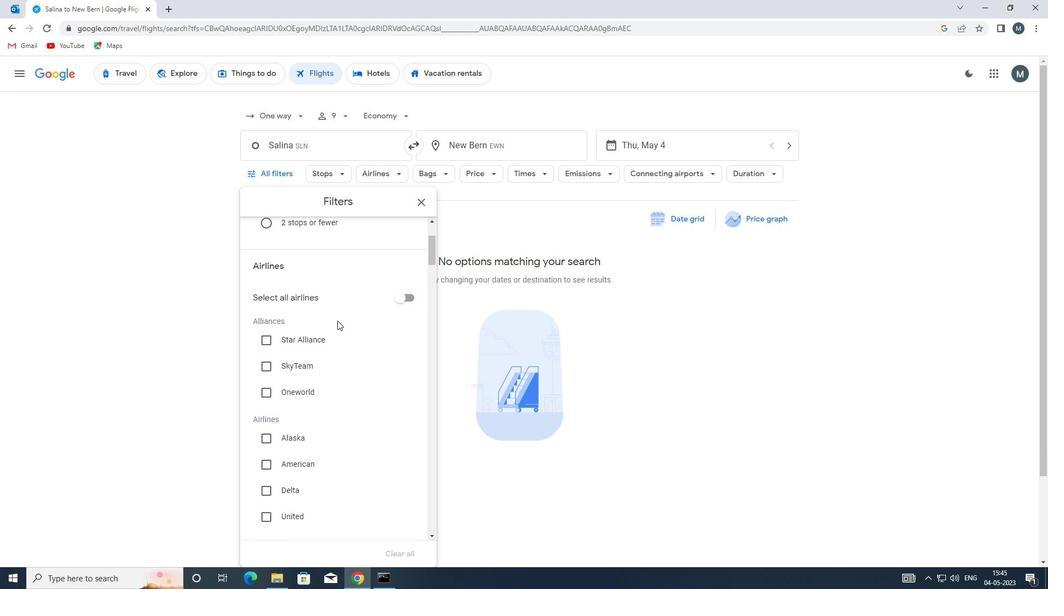 
Action: Mouse moved to (337, 322)
Screenshot: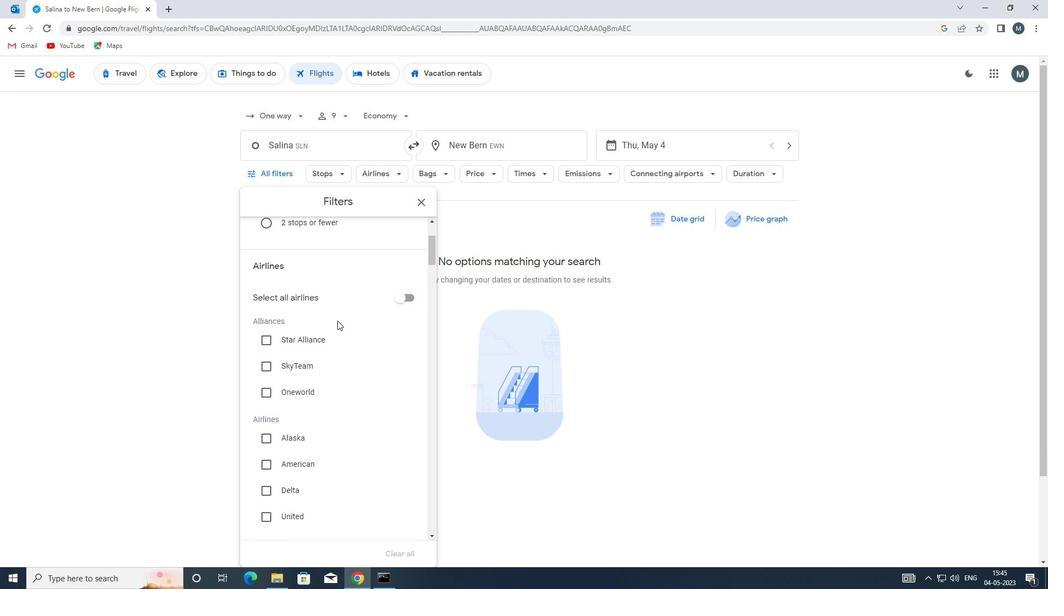 
Action: Mouse scrolled (337, 321) with delta (0, 0)
Screenshot: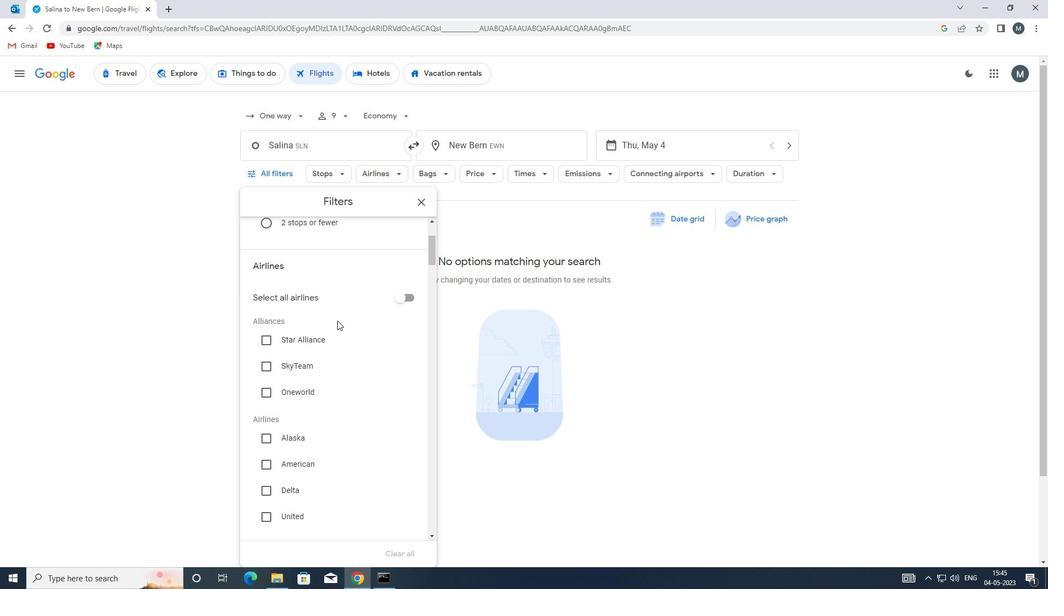 
Action: Mouse moved to (337, 322)
Screenshot: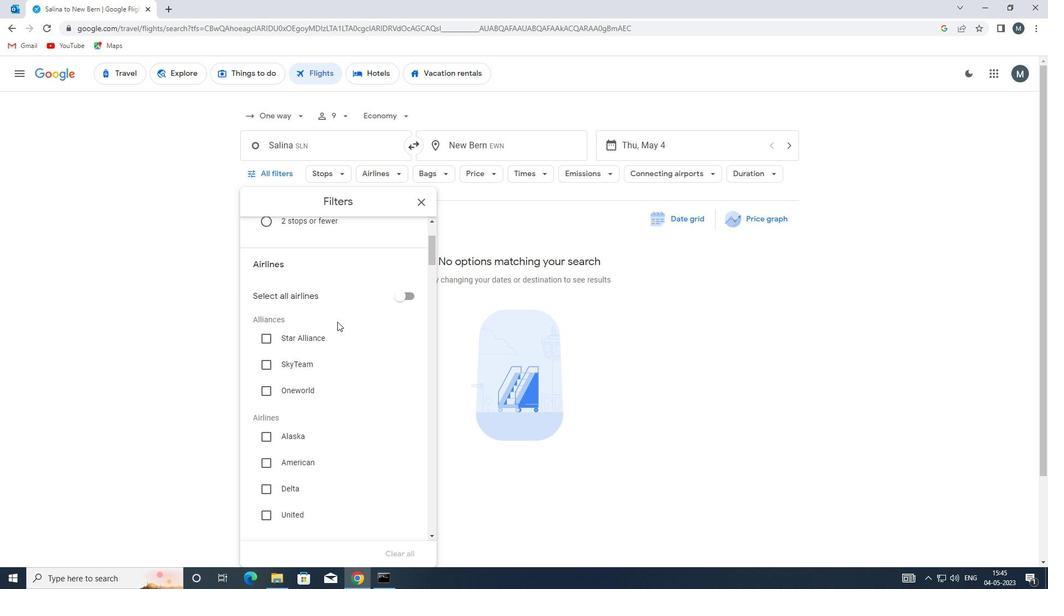 
Action: Mouse scrolled (337, 322) with delta (0, 0)
Screenshot: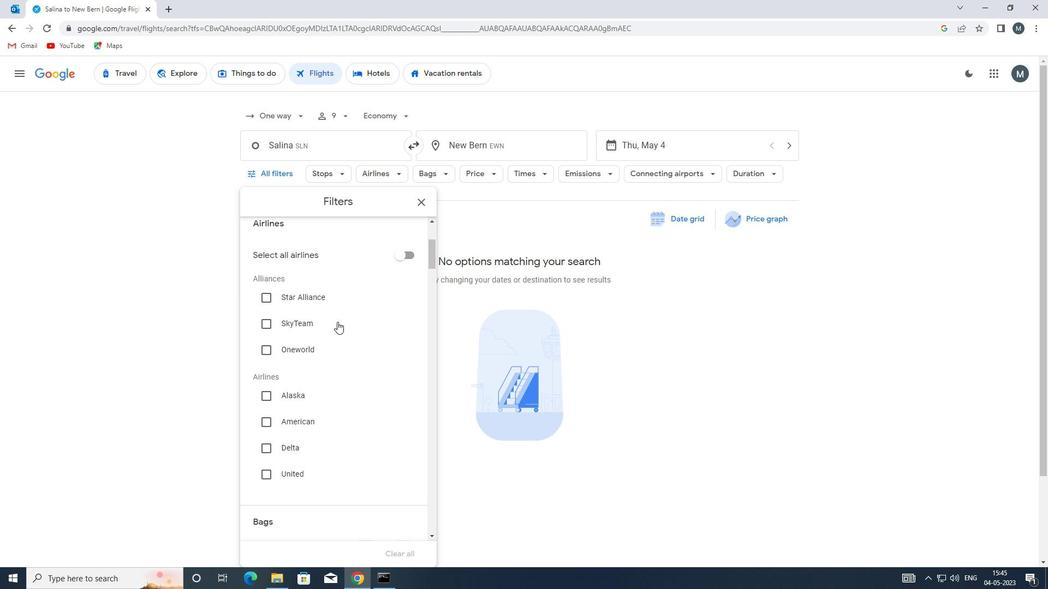 
Action: Mouse moved to (337, 322)
Screenshot: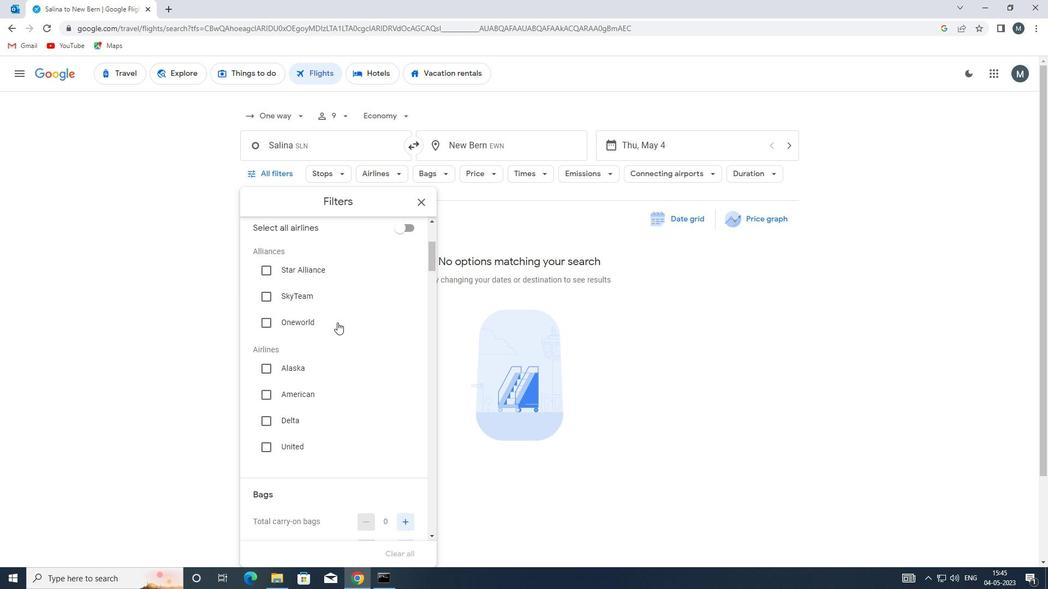 
Action: Mouse scrolled (337, 322) with delta (0, 0)
Screenshot: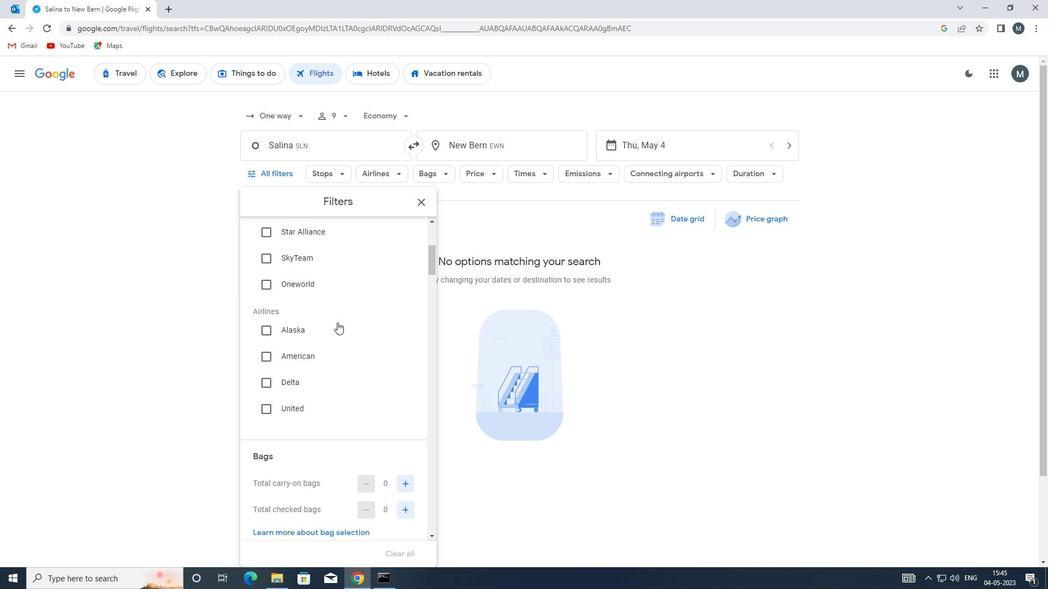 
Action: Mouse moved to (406, 373)
Screenshot: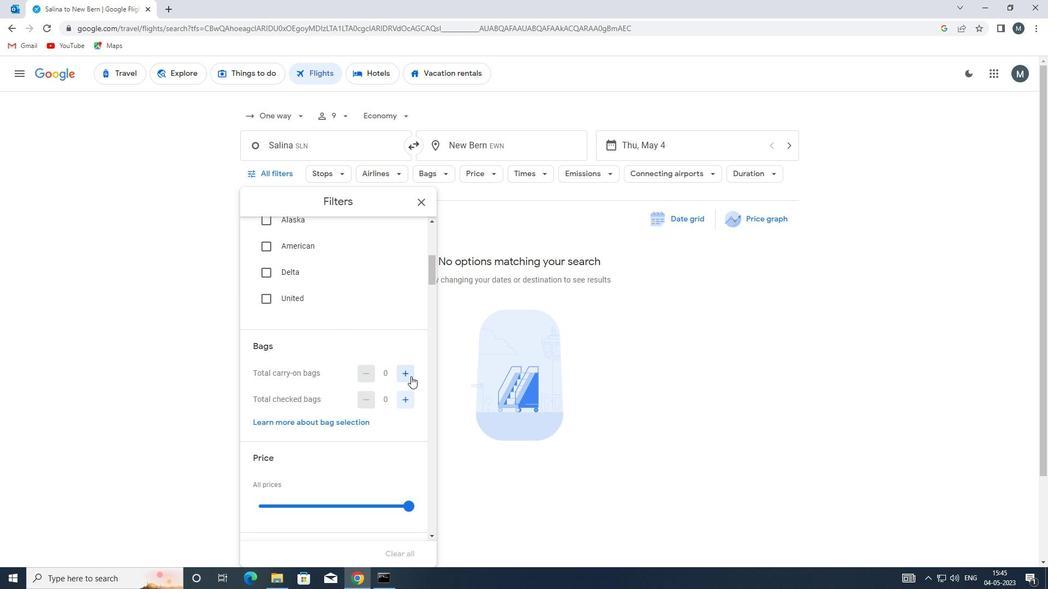 
Action: Mouse pressed left at (406, 373)
Screenshot: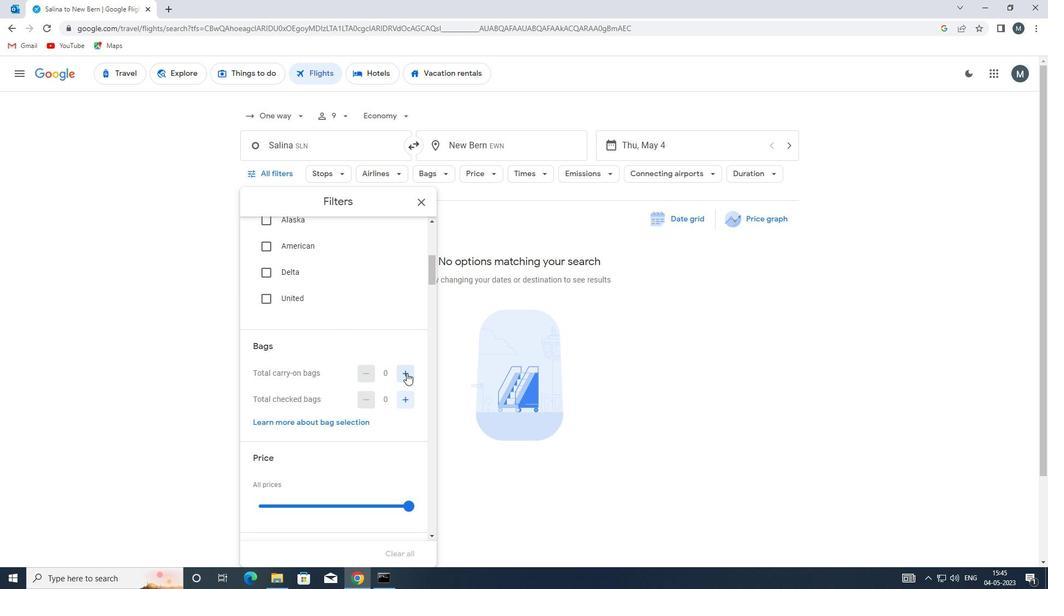 
Action: Mouse moved to (352, 362)
Screenshot: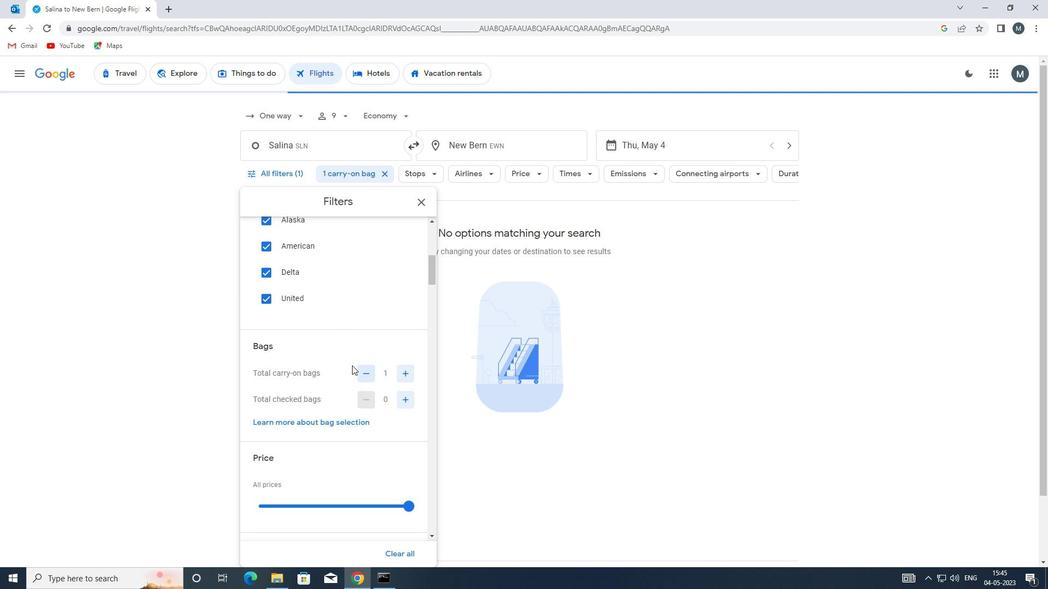 
Action: Mouse scrolled (352, 361) with delta (0, 0)
Screenshot: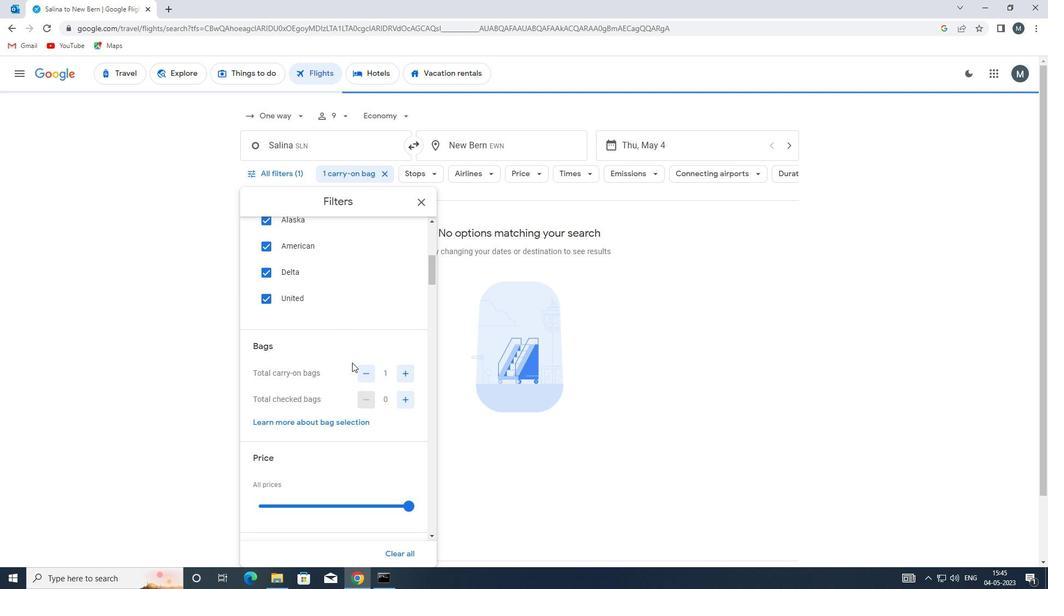 
Action: Mouse moved to (351, 362)
Screenshot: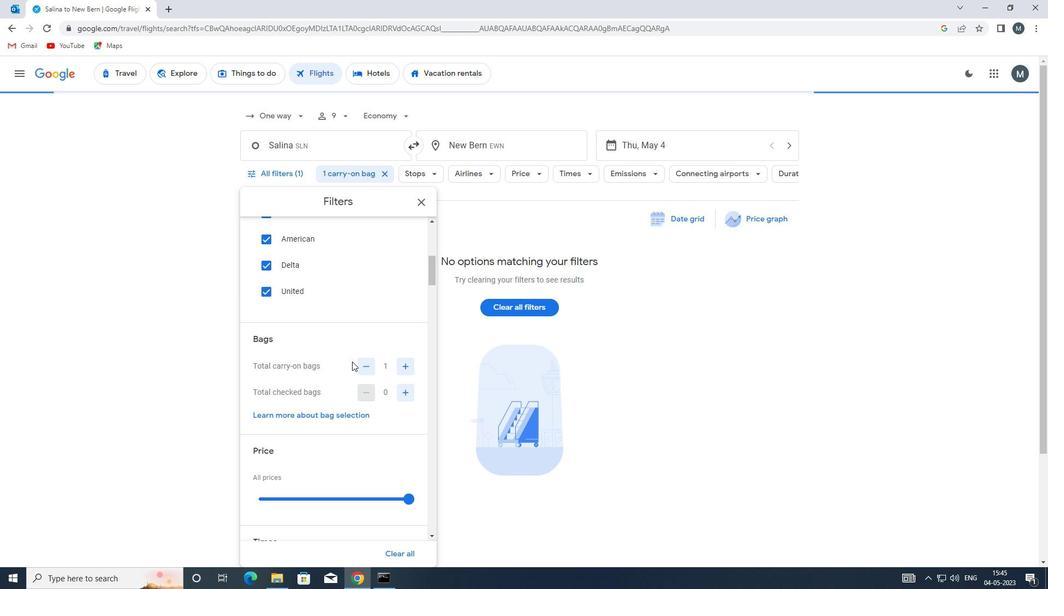 
Action: Mouse scrolled (351, 361) with delta (0, 0)
Screenshot: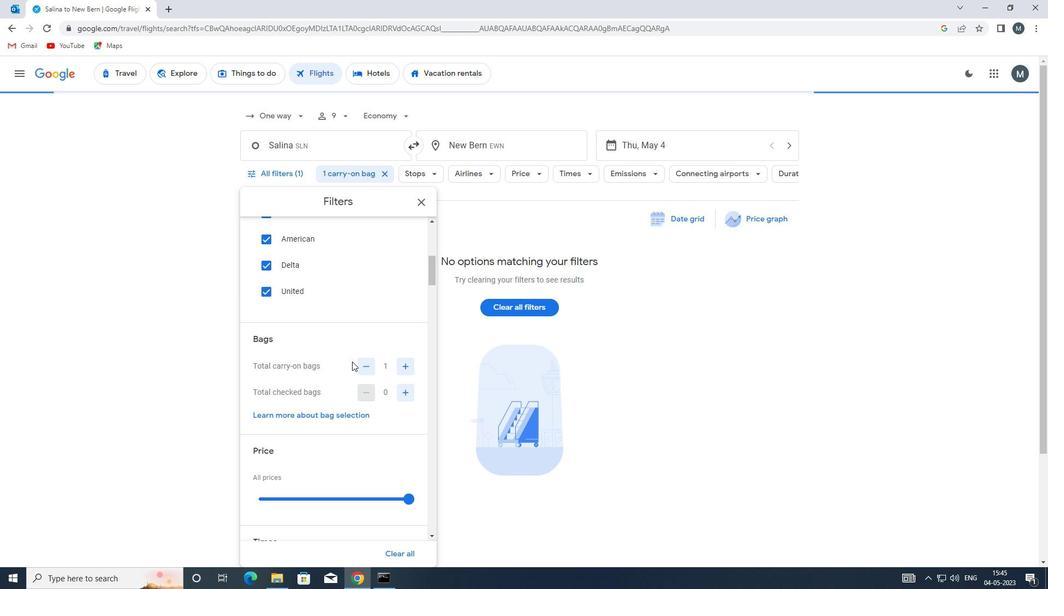 
Action: Mouse moved to (349, 363)
Screenshot: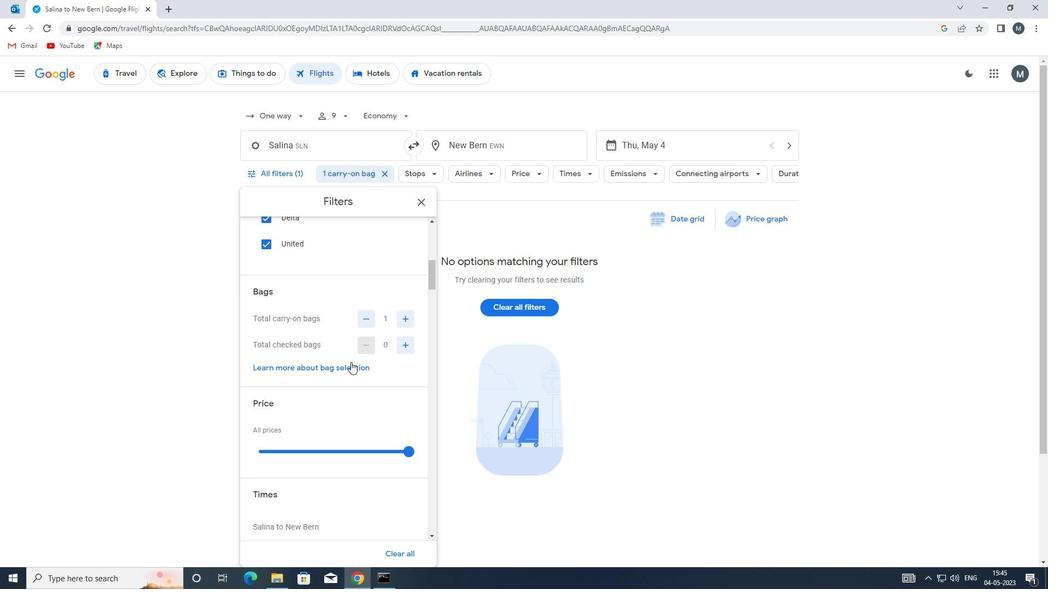
Action: Mouse scrolled (349, 363) with delta (0, 0)
Screenshot: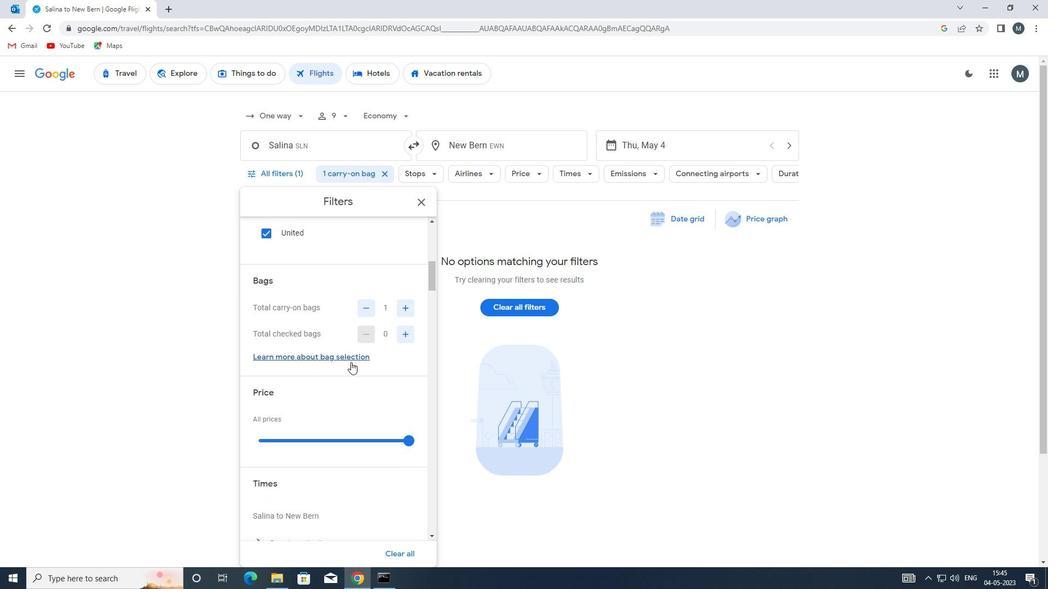
Action: Mouse moved to (336, 340)
Screenshot: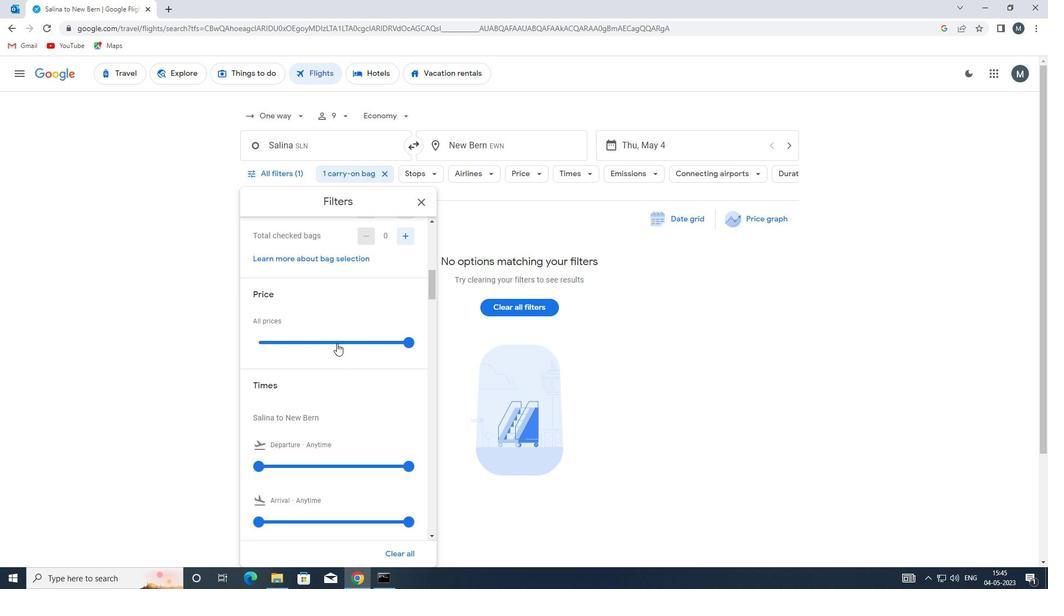 
Action: Mouse pressed left at (336, 340)
Screenshot: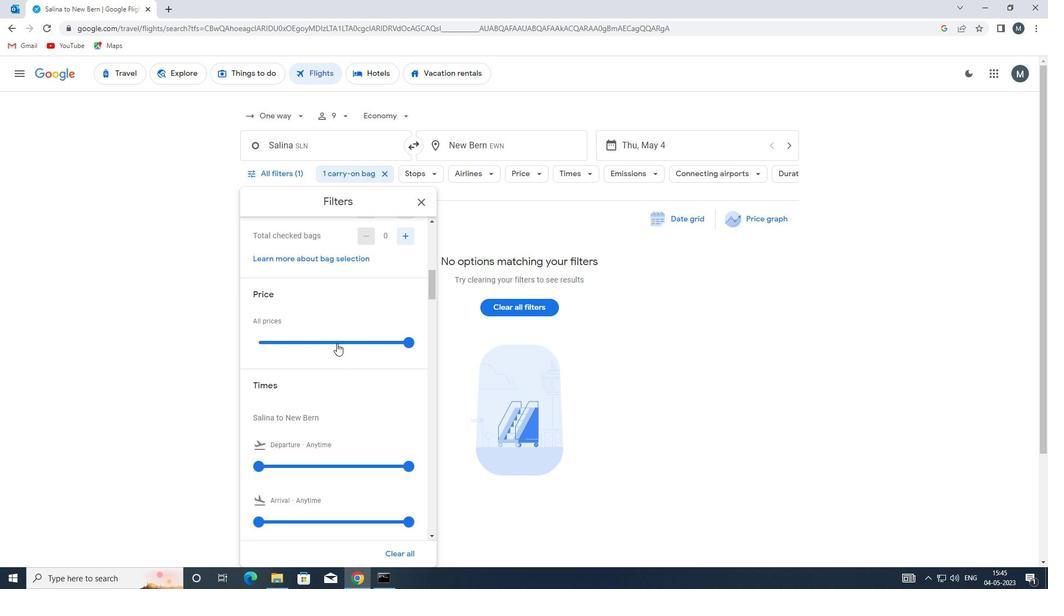 
Action: Mouse moved to (334, 340)
Screenshot: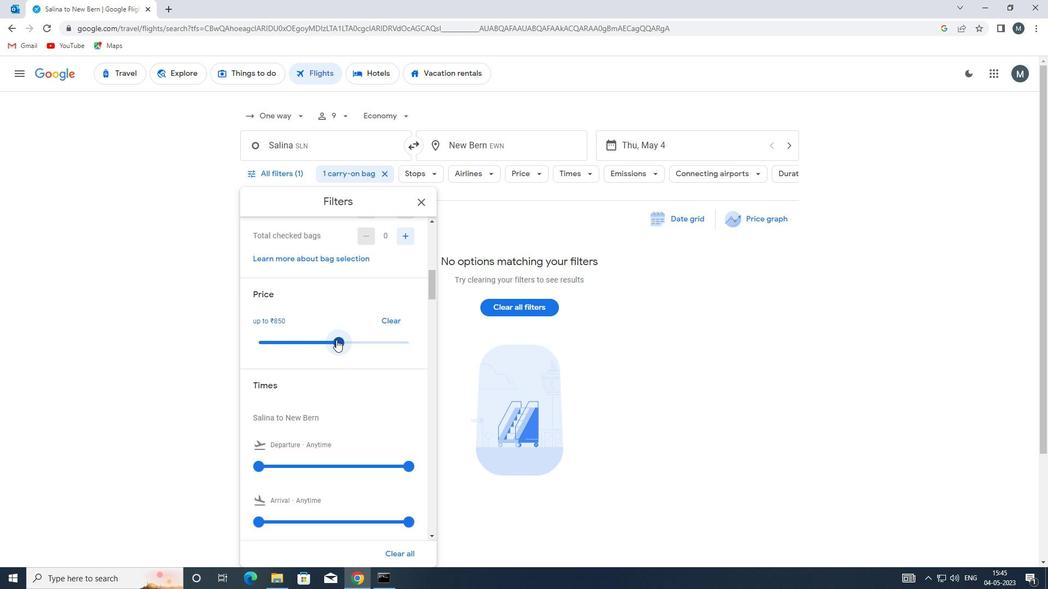 
Action: Mouse pressed left at (334, 340)
Screenshot: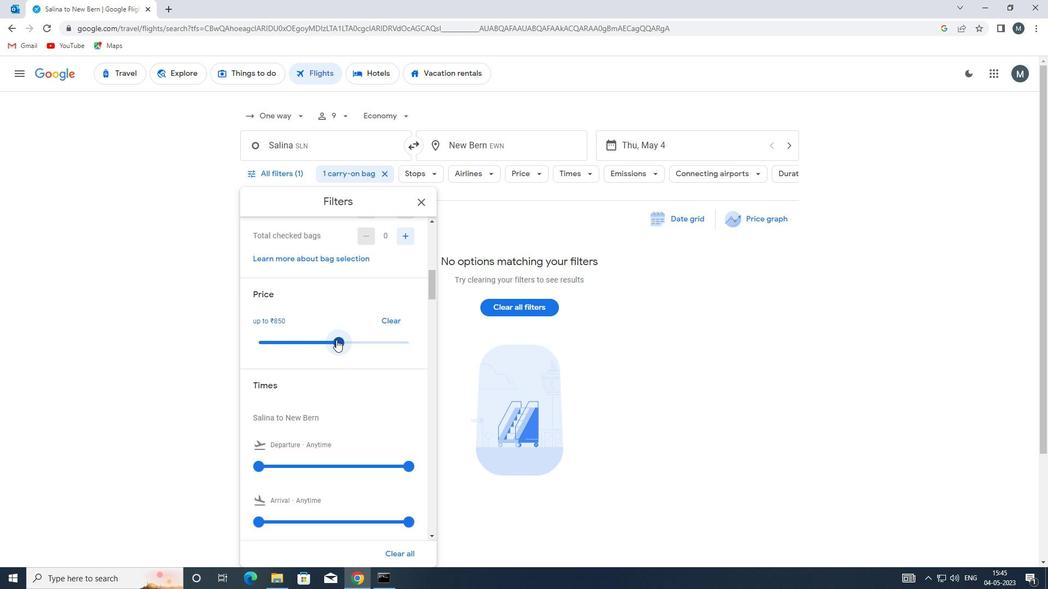 
Action: Mouse moved to (333, 339)
Screenshot: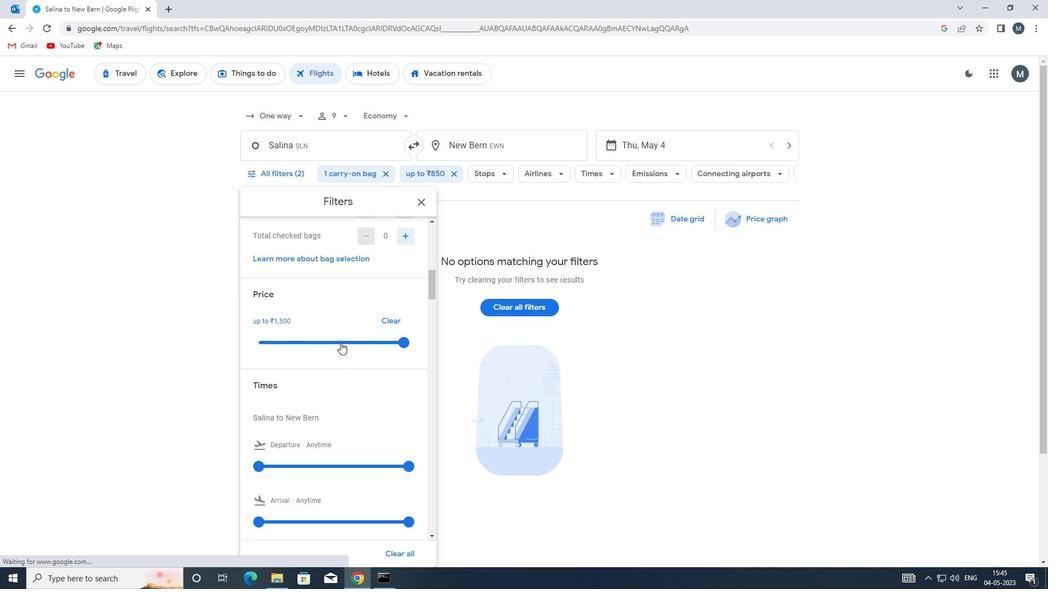
Action: Mouse scrolled (333, 339) with delta (0, 0)
Screenshot: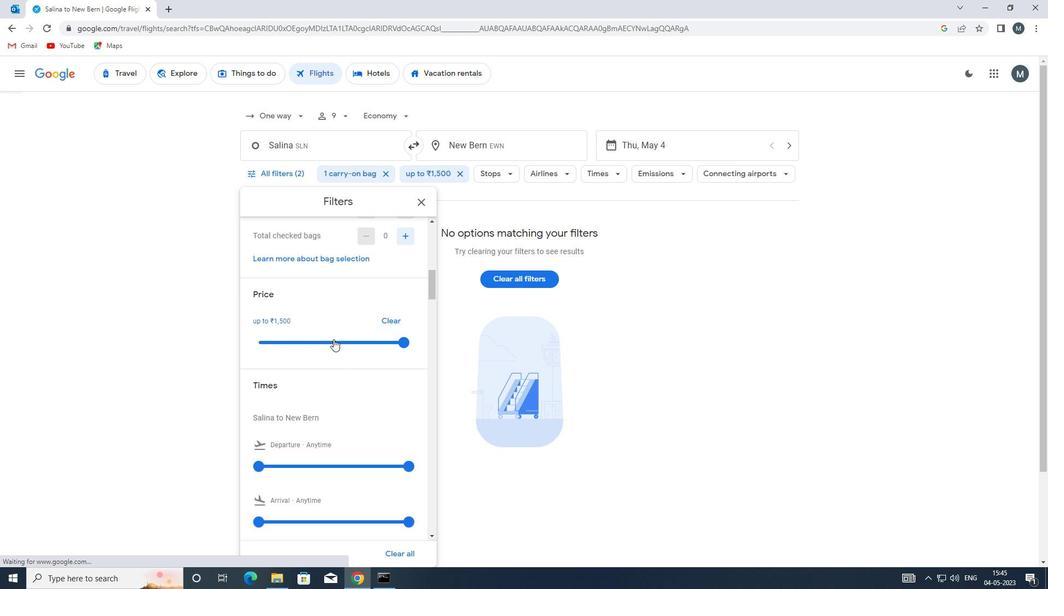 
Action: Mouse moved to (333, 339)
Screenshot: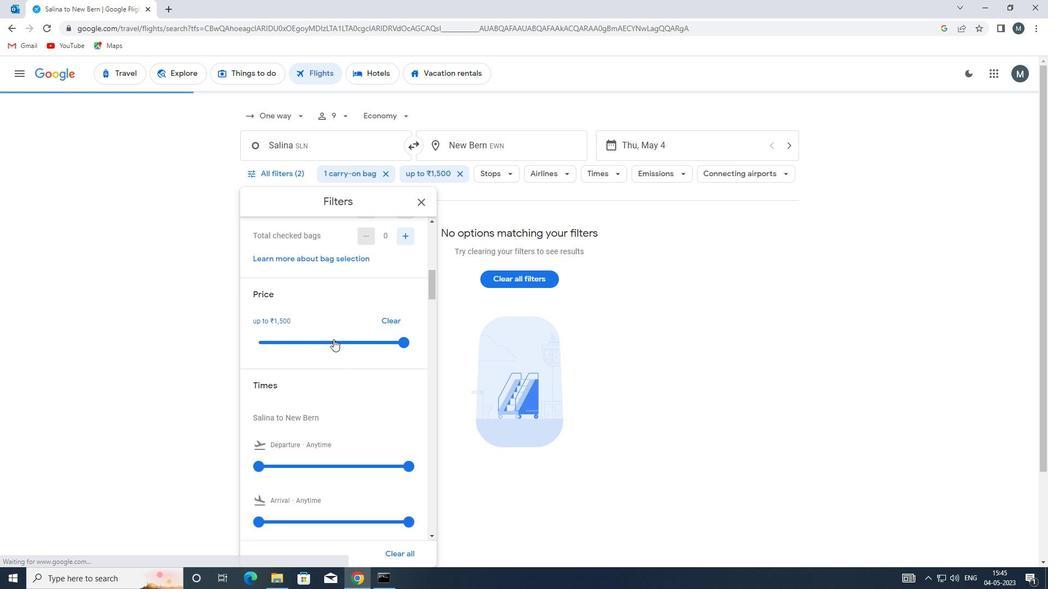 
Action: Mouse scrolled (333, 339) with delta (0, 0)
Screenshot: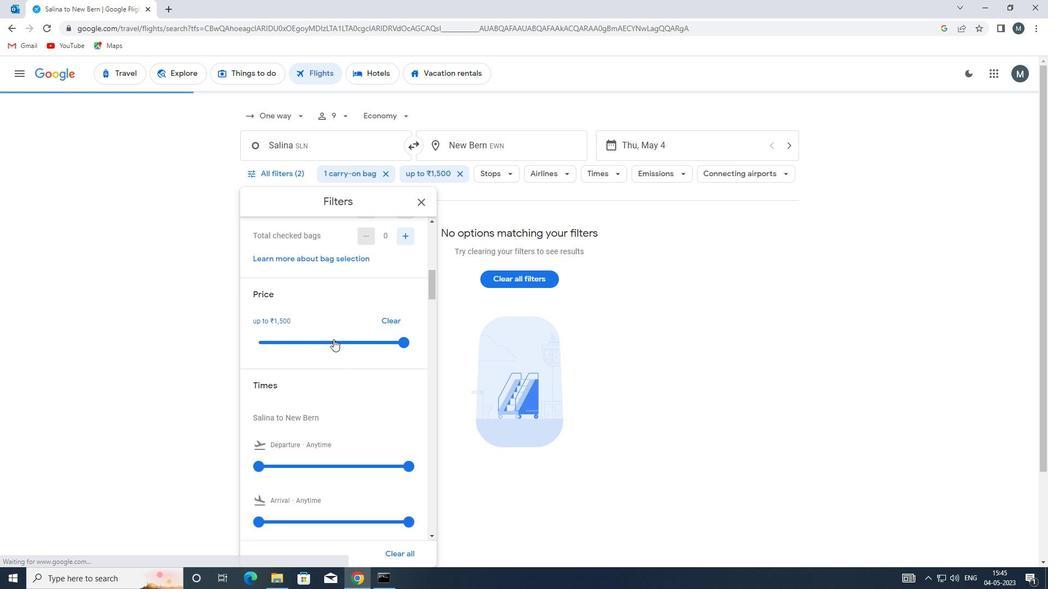 
Action: Mouse moved to (263, 354)
Screenshot: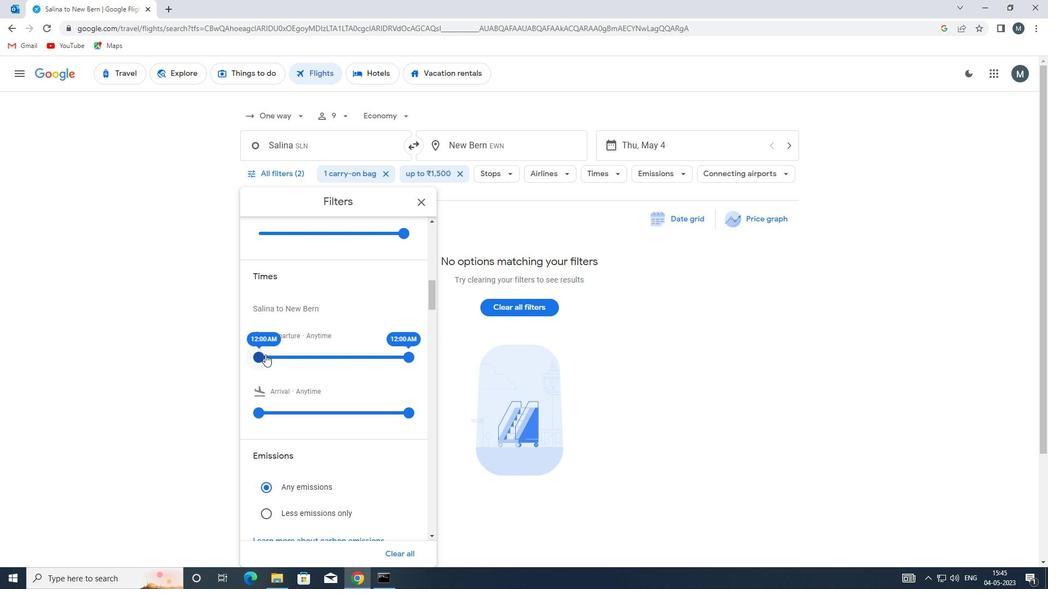 
Action: Mouse pressed left at (263, 354)
Screenshot: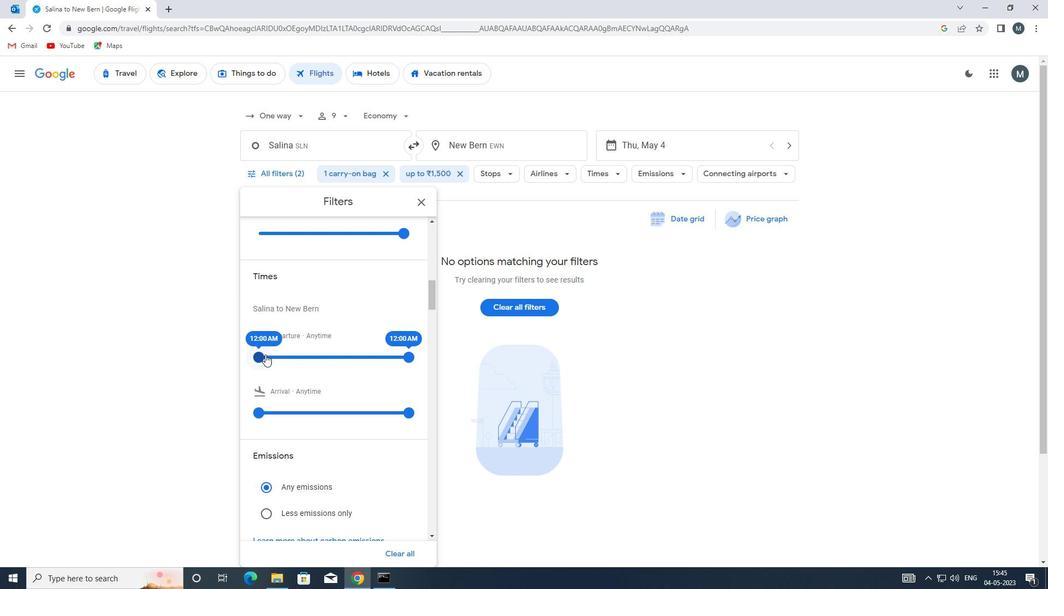 
Action: Mouse moved to (401, 352)
Screenshot: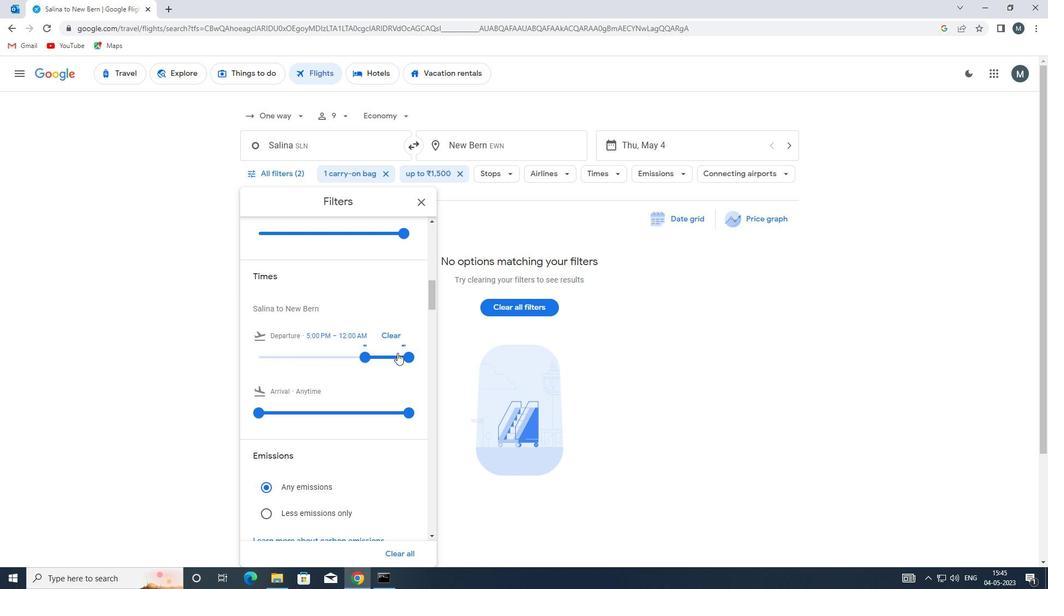 
Action: Mouse pressed left at (401, 352)
Screenshot: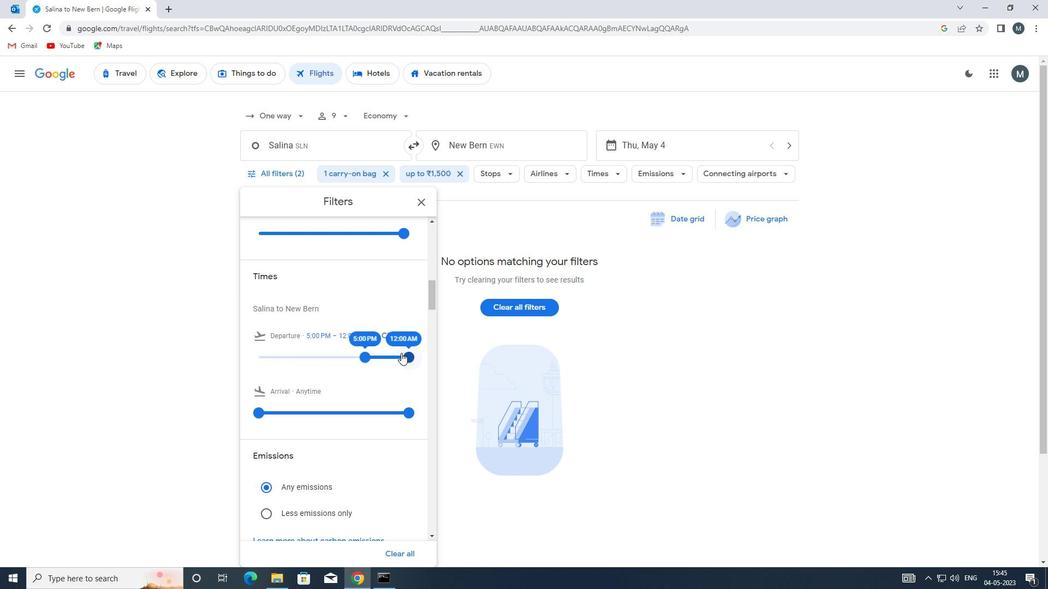 
Action: Mouse moved to (370, 356)
Screenshot: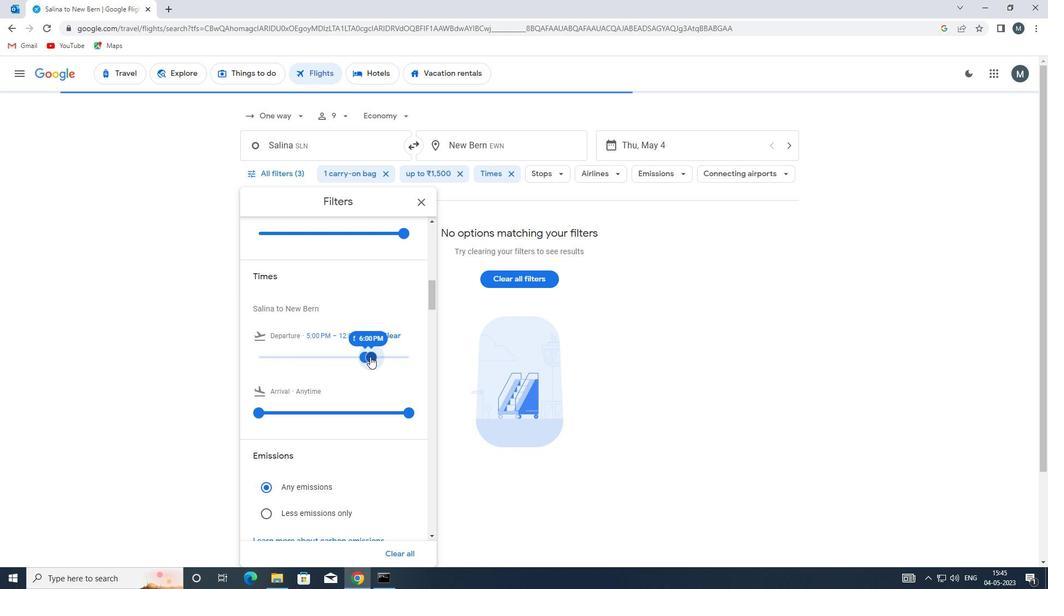 
Action: Mouse scrolled (370, 356) with delta (0, 0)
Screenshot: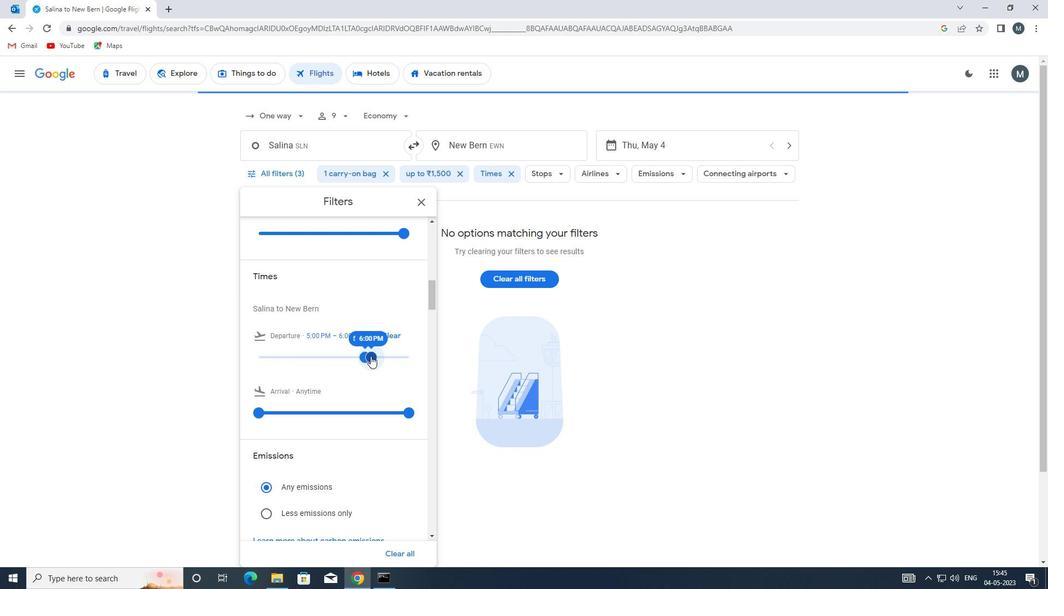 
Action: Mouse scrolled (370, 356) with delta (0, 0)
Screenshot: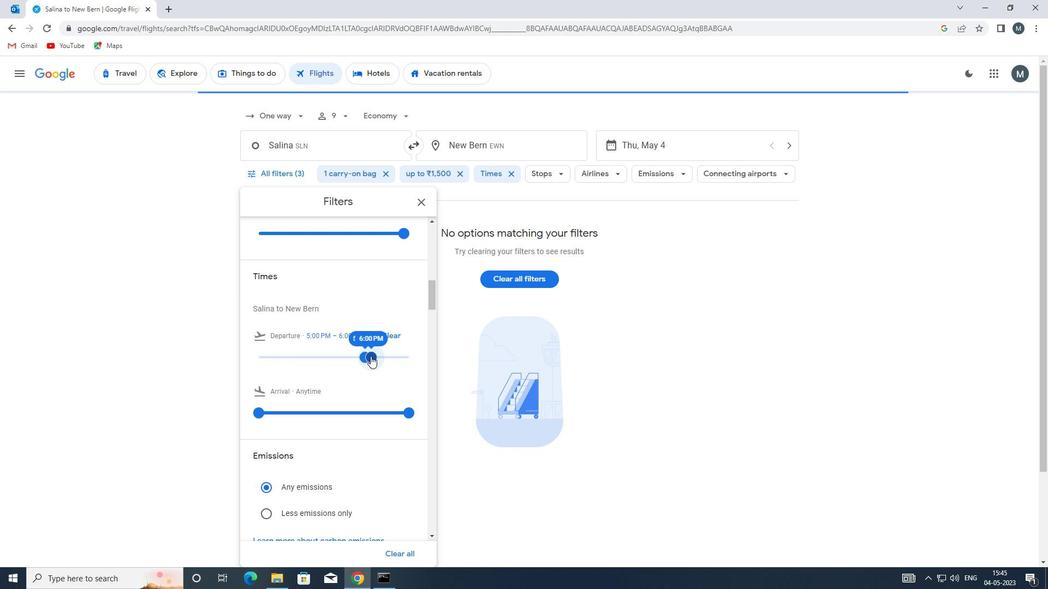 
Action: Mouse scrolled (370, 357) with delta (0, 0)
Screenshot: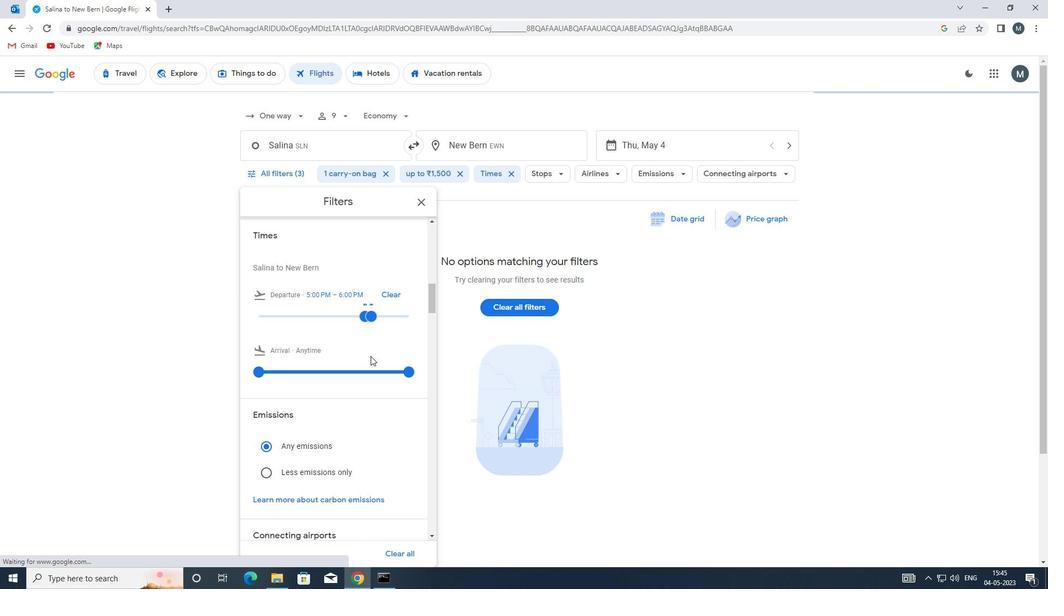 
Action: Mouse scrolled (370, 357) with delta (0, 0)
Screenshot: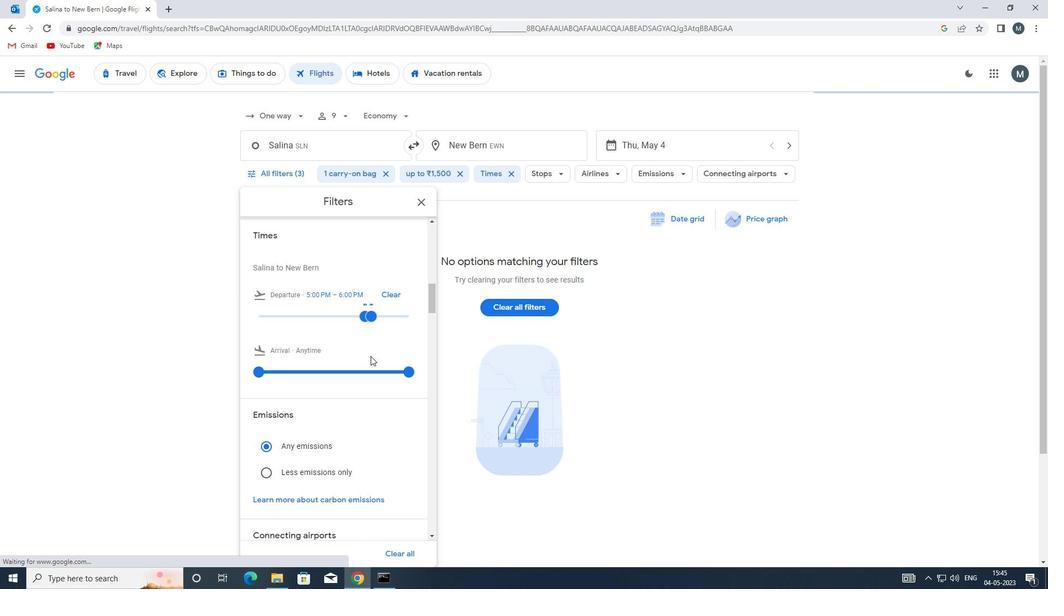 
Action: Mouse scrolled (370, 357) with delta (0, 0)
Screenshot: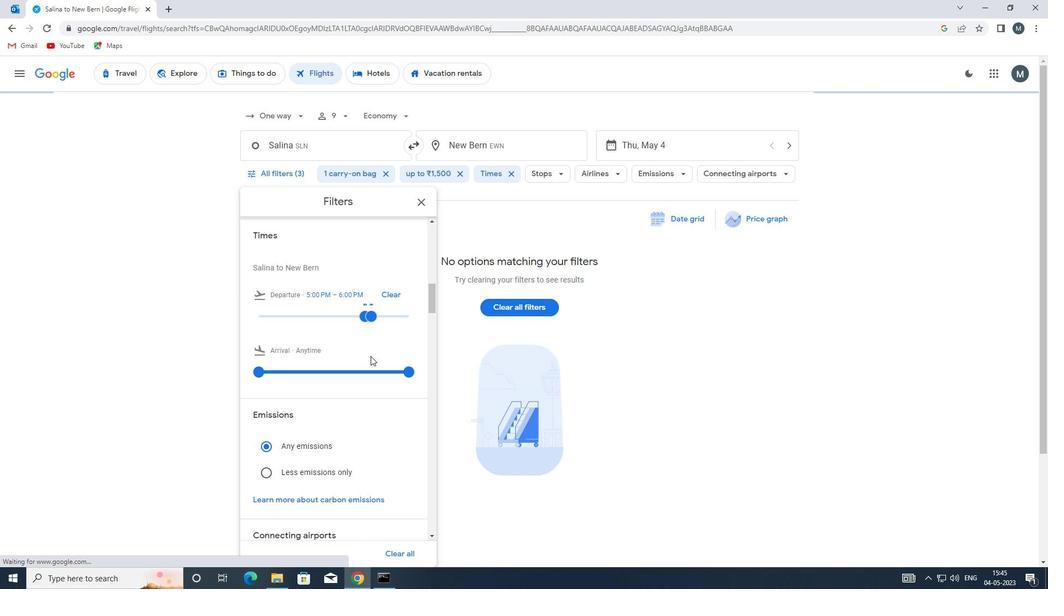 
Action: Mouse scrolled (370, 357) with delta (0, 0)
Screenshot: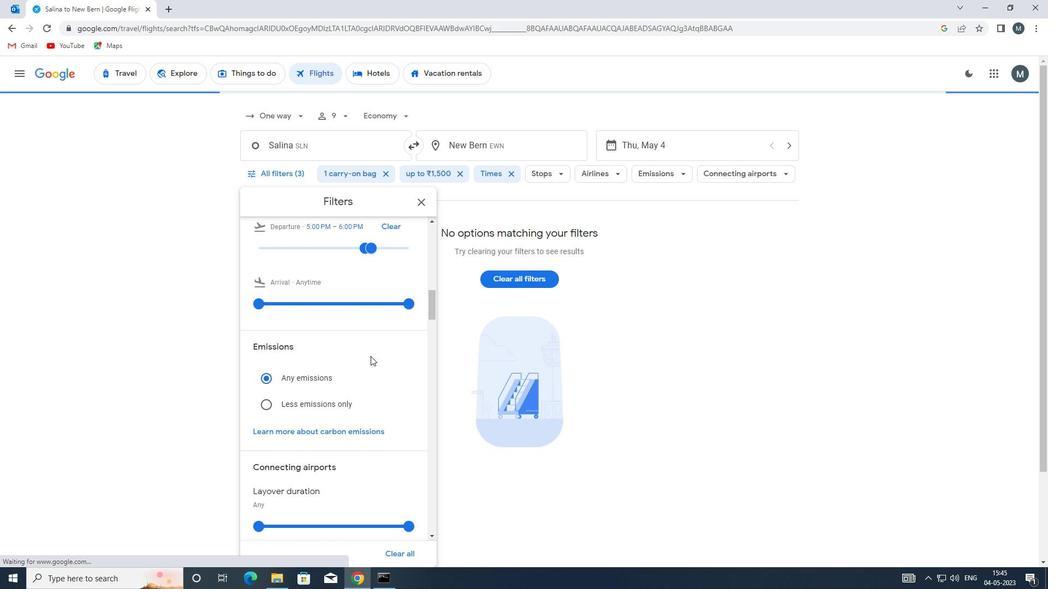 
Action: Mouse scrolled (370, 357) with delta (0, 0)
Screenshot: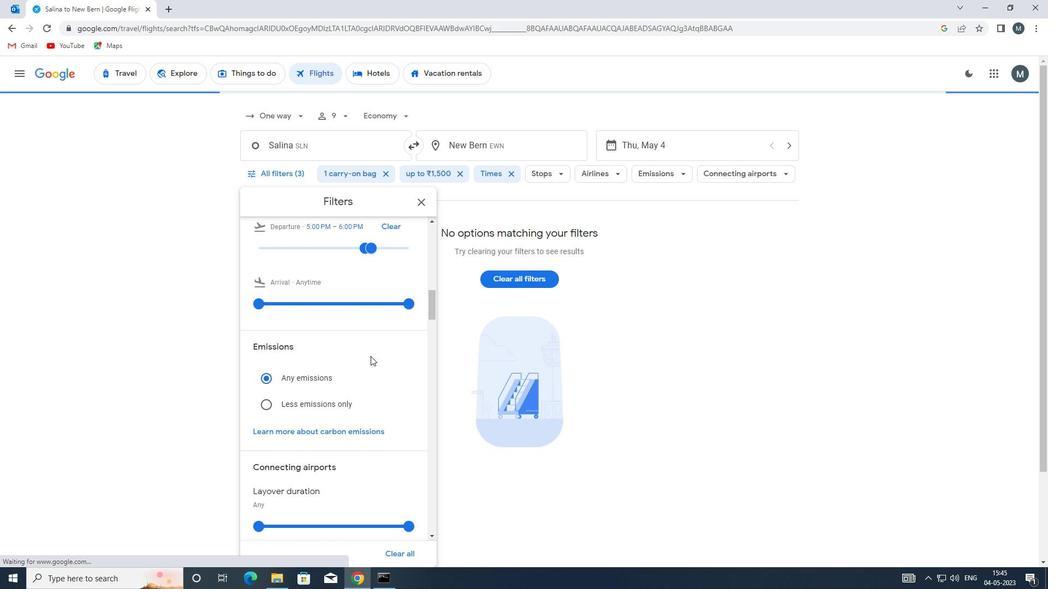 
Action: Mouse scrolled (370, 357) with delta (0, 0)
Screenshot: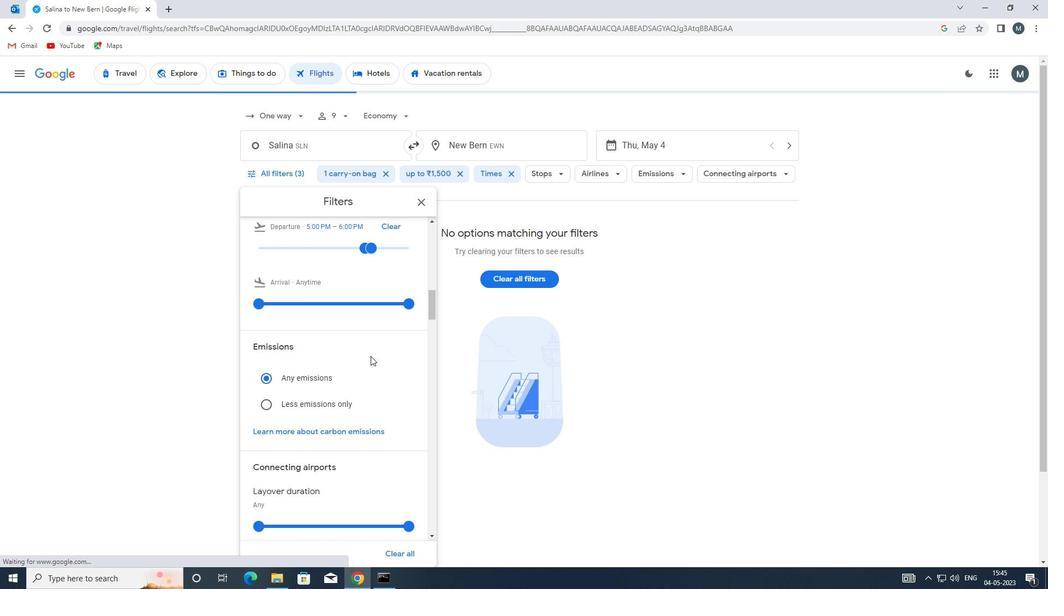 
Action: Mouse moved to (425, 200)
Screenshot: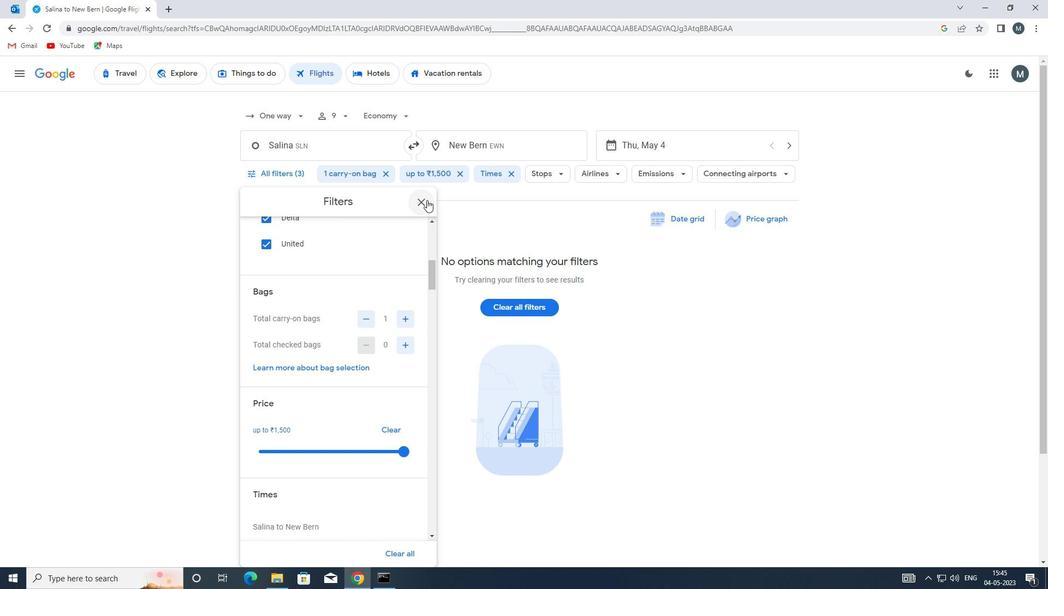 
Action: Mouse pressed left at (425, 200)
Screenshot: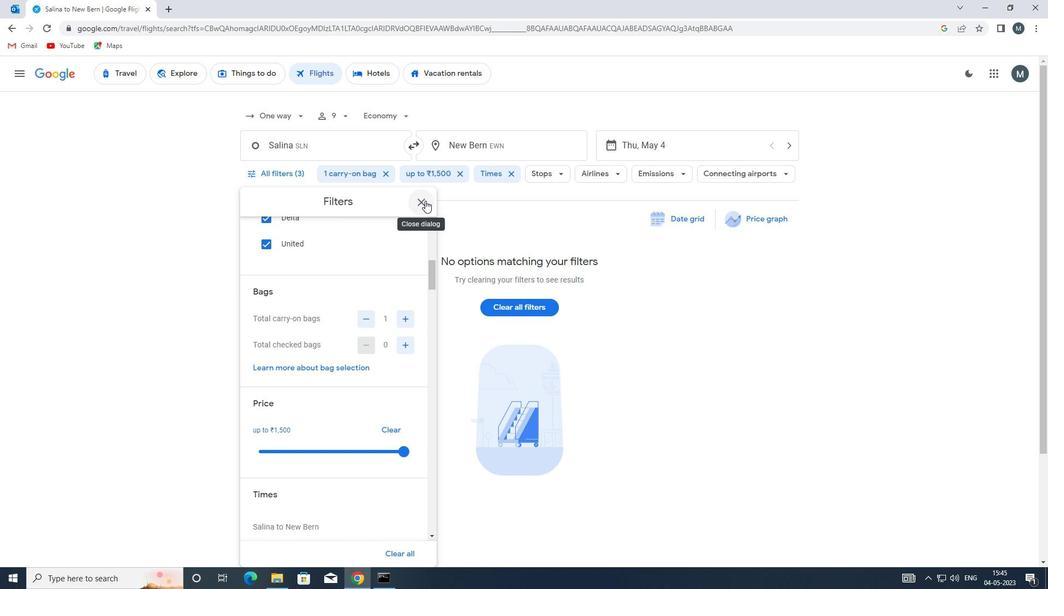 
